 Task: Choose the add item optio in the styles
Action: Mouse moved to (15, 656)
Screenshot: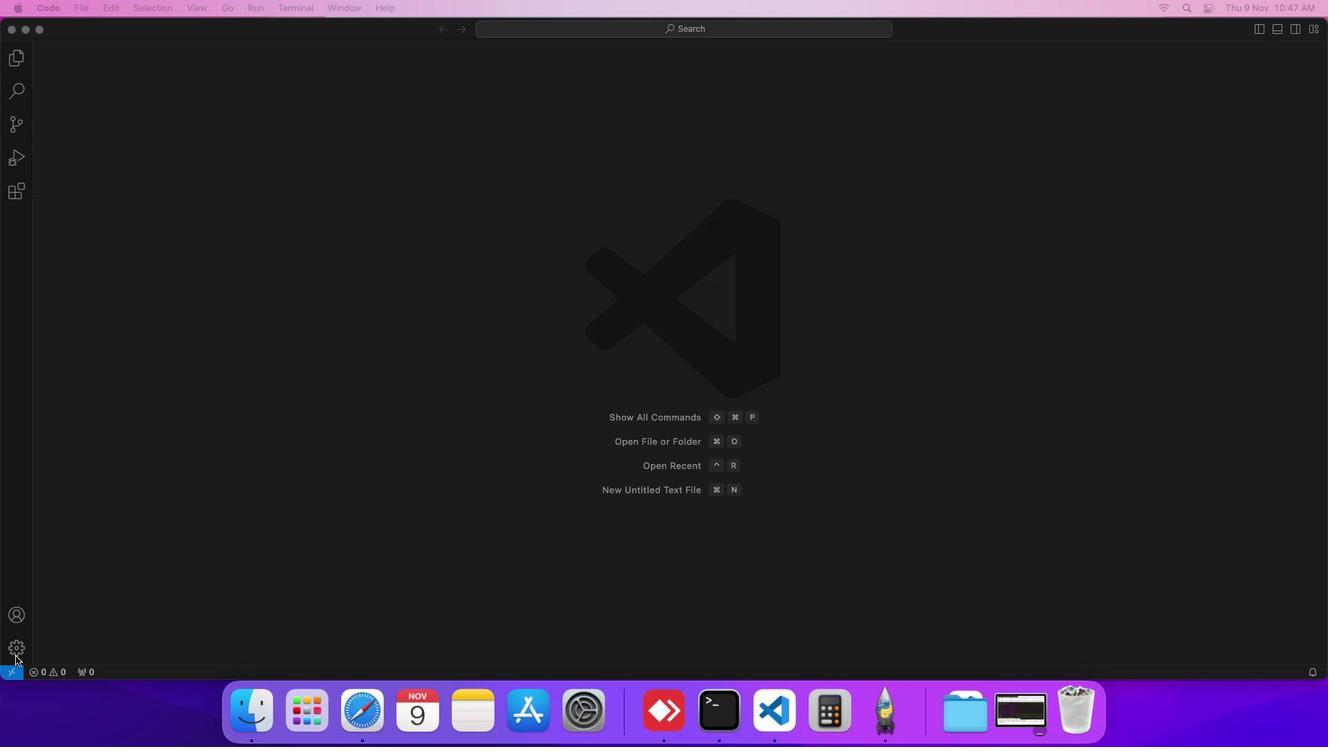 
Action: Mouse pressed left at (15, 656)
Screenshot: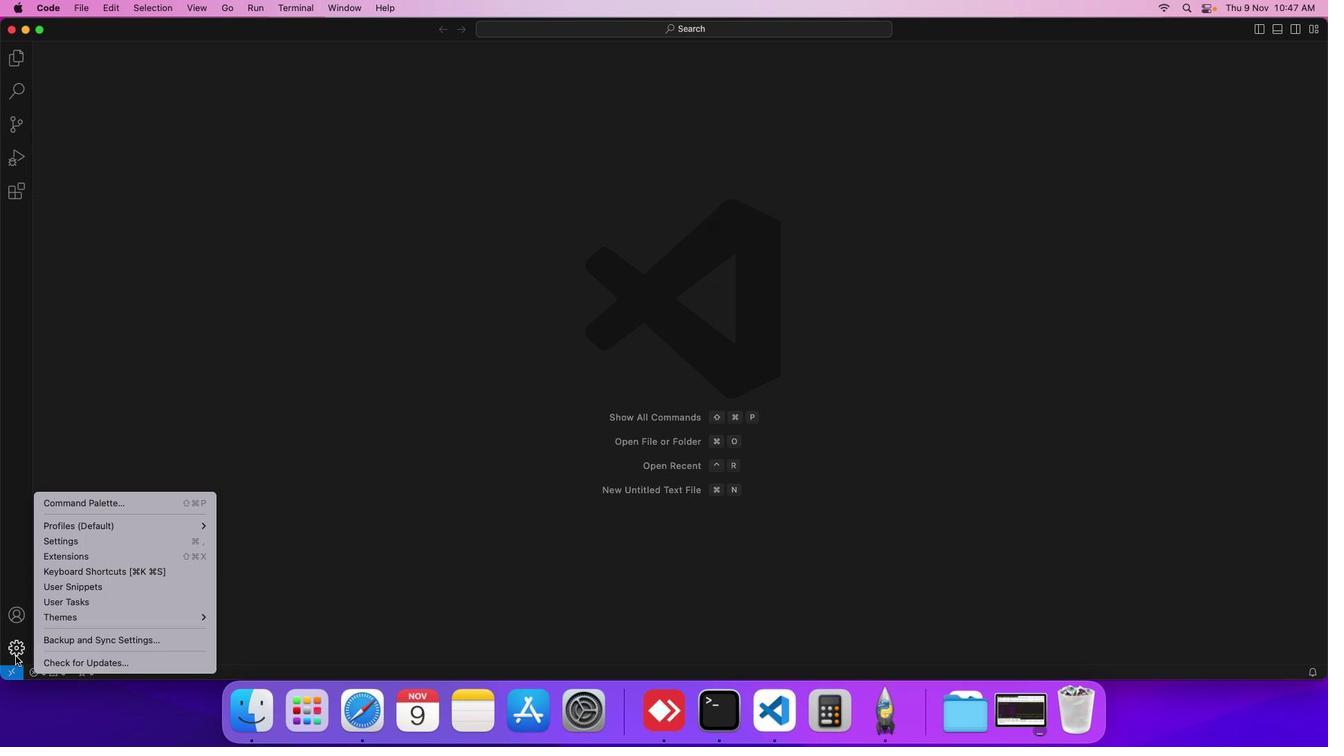 
Action: Mouse moved to (118, 538)
Screenshot: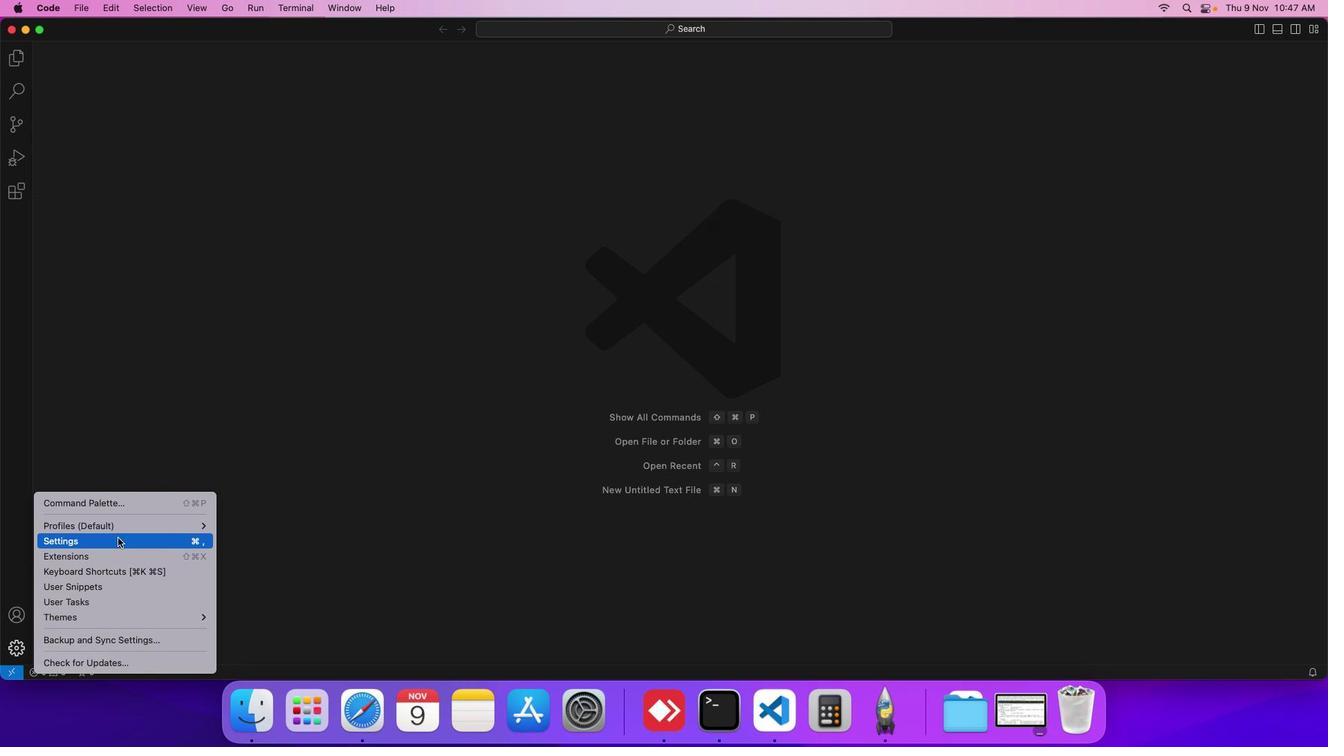 
Action: Mouse pressed left at (118, 538)
Screenshot: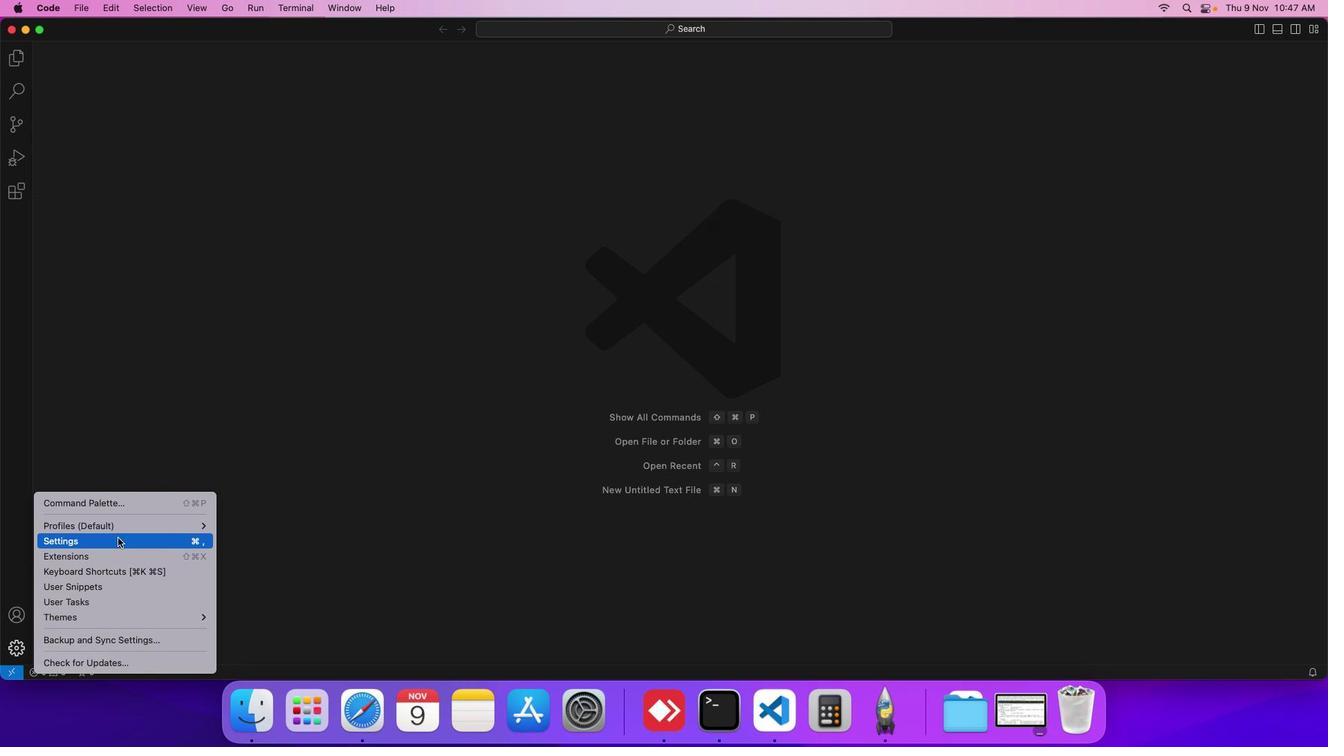 
Action: Mouse moved to (299, 248)
Screenshot: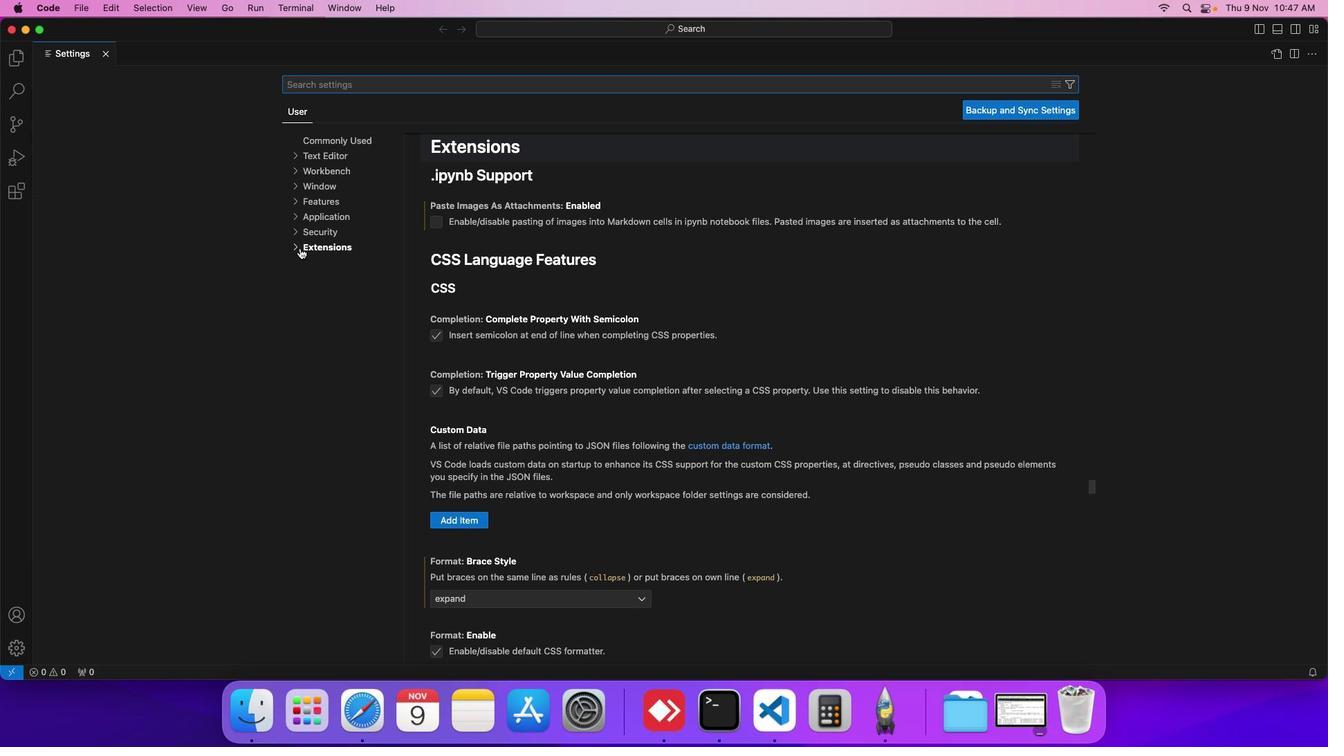 
Action: Mouse pressed left at (299, 248)
Screenshot: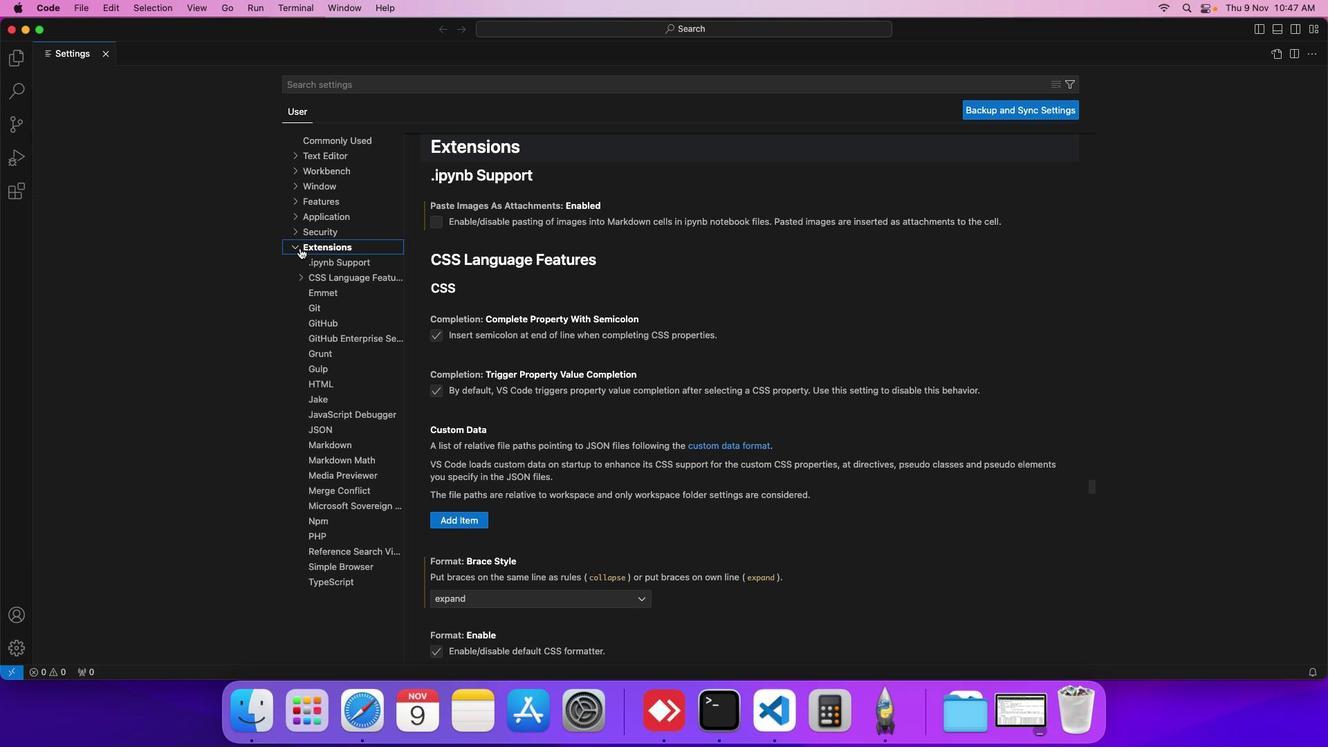
Action: Mouse moved to (338, 445)
Screenshot: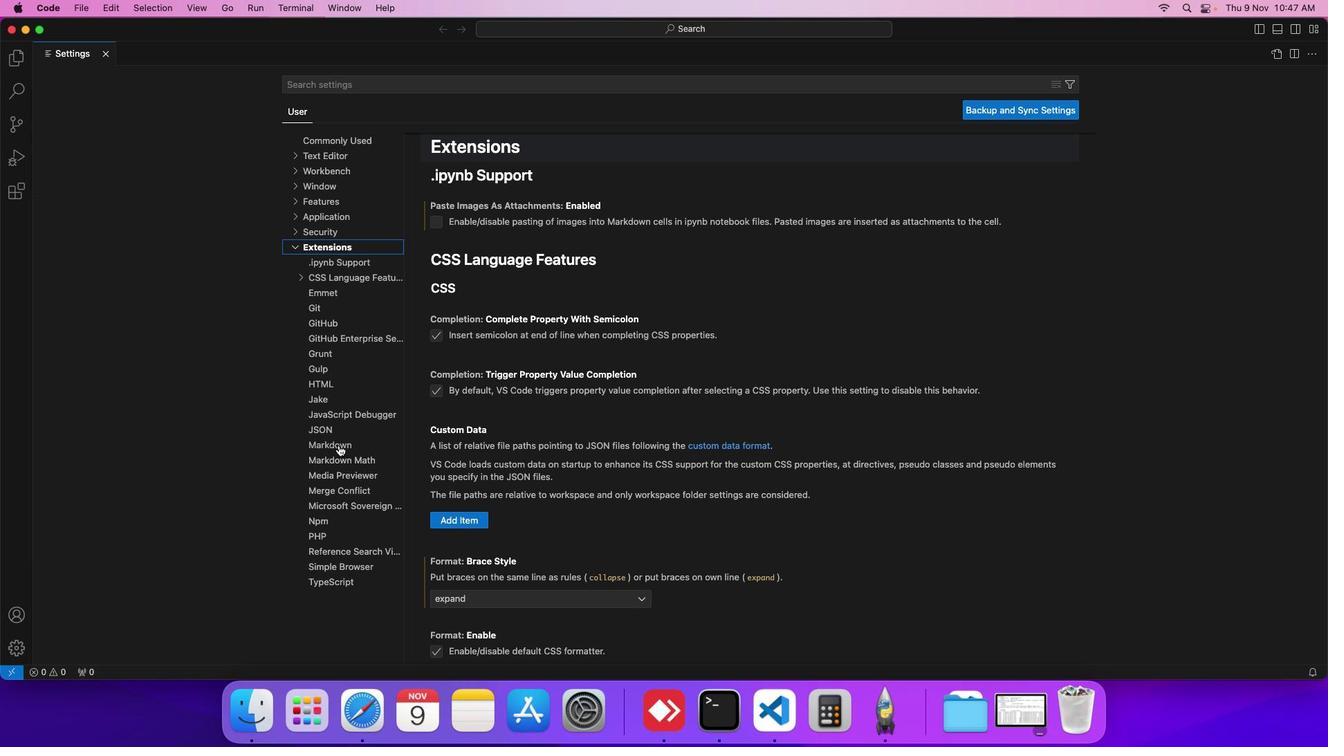 
Action: Mouse pressed left at (338, 445)
Screenshot: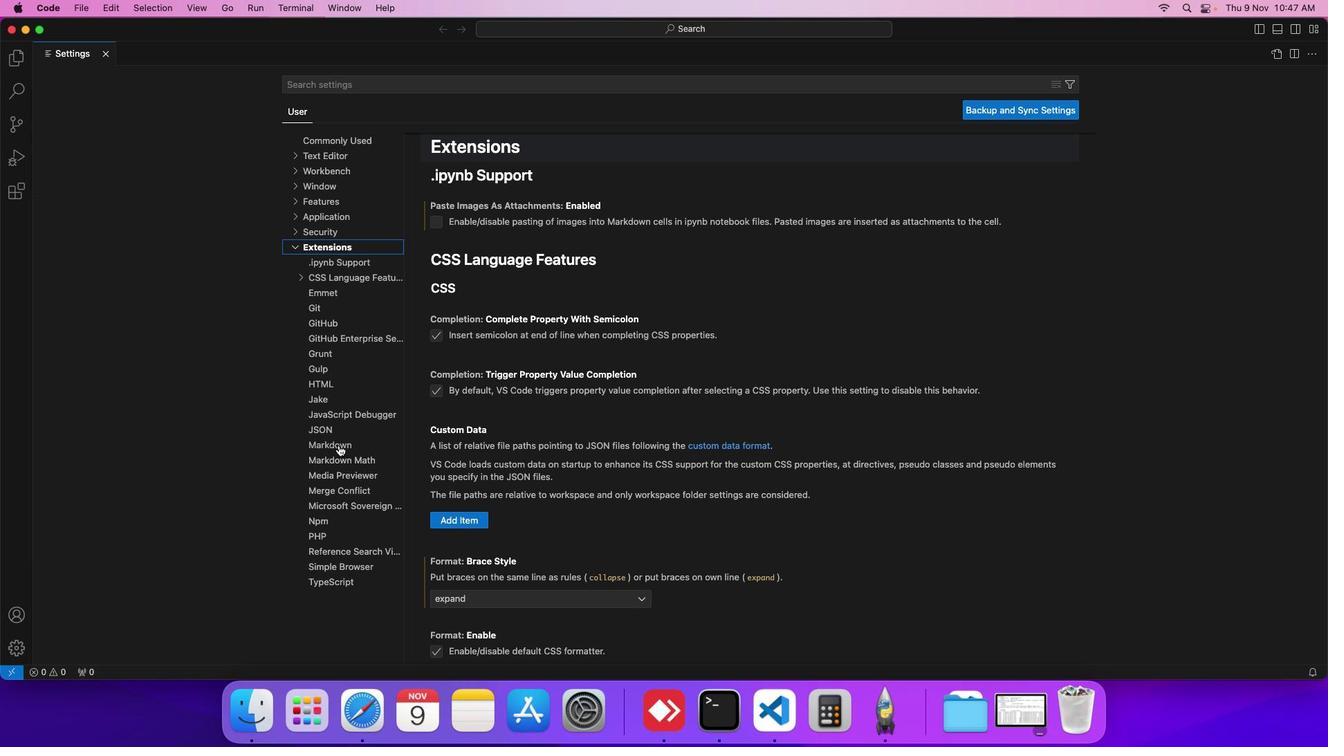 
Action: Mouse moved to (520, 529)
Screenshot: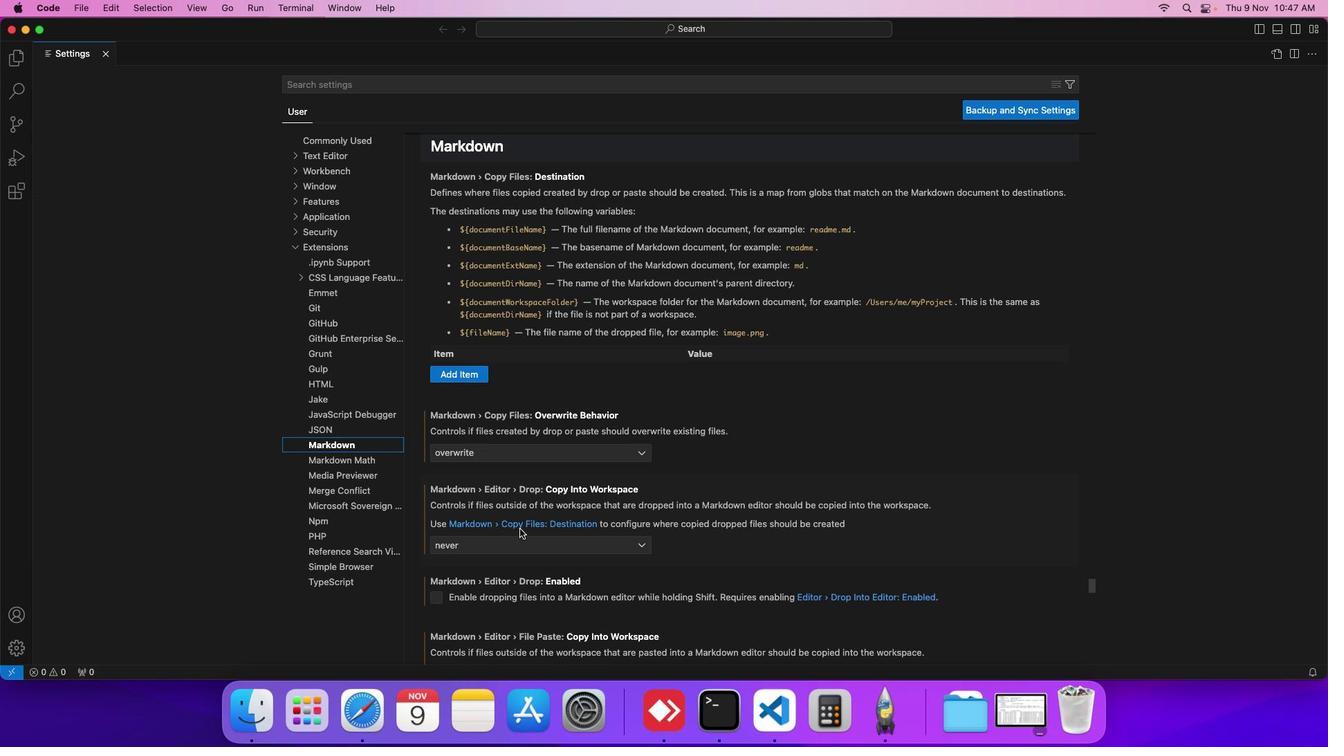 
Action: Mouse scrolled (520, 529) with delta (0, 0)
Screenshot: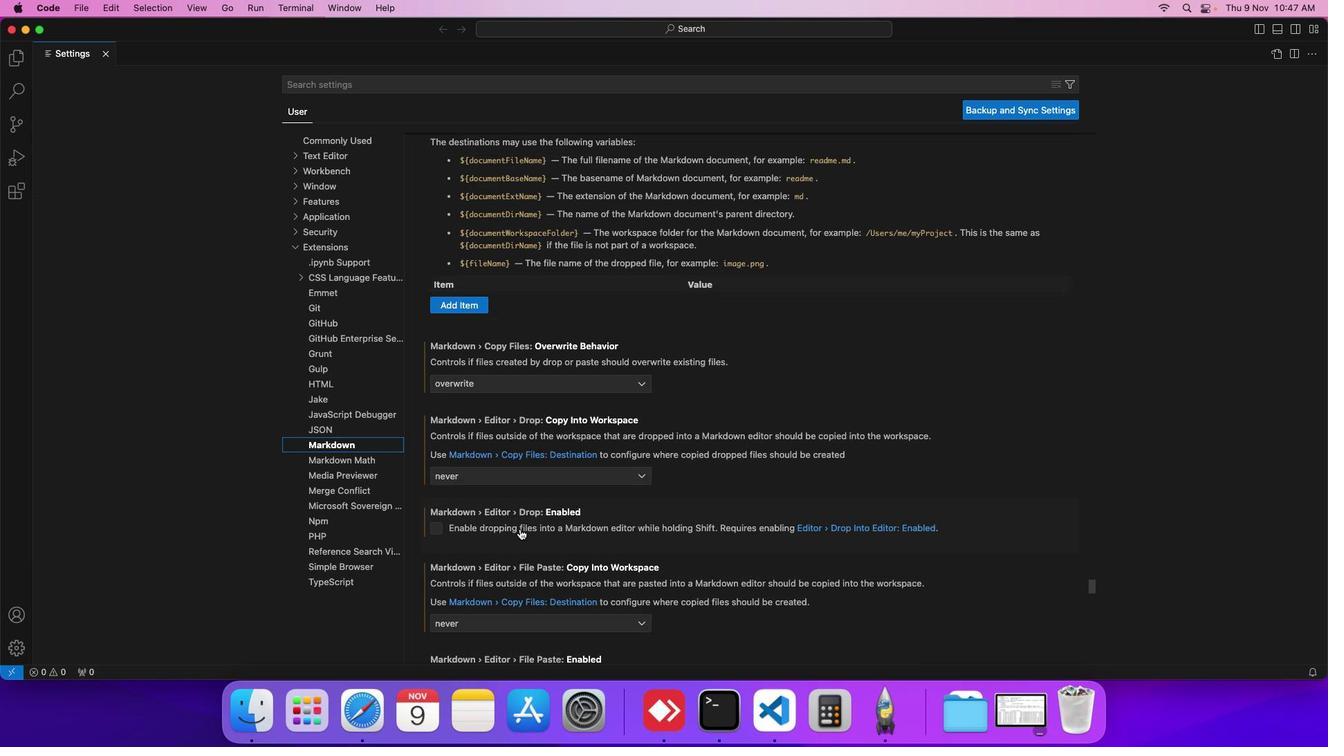 
Action: Mouse scrolled (520, 529) with delta (0, 0)
Screenshot: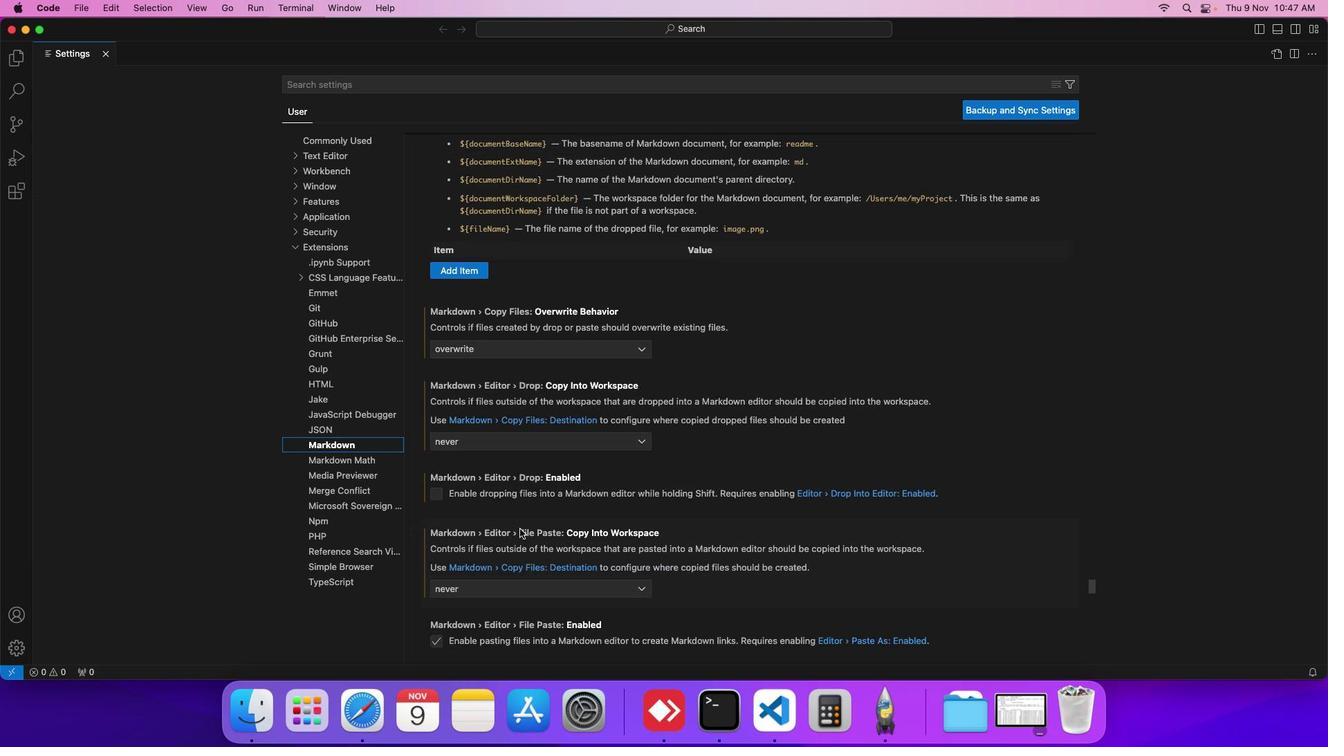
Action: Mouse scrolled (520, 529) with delta (0, 0)
Screenshot: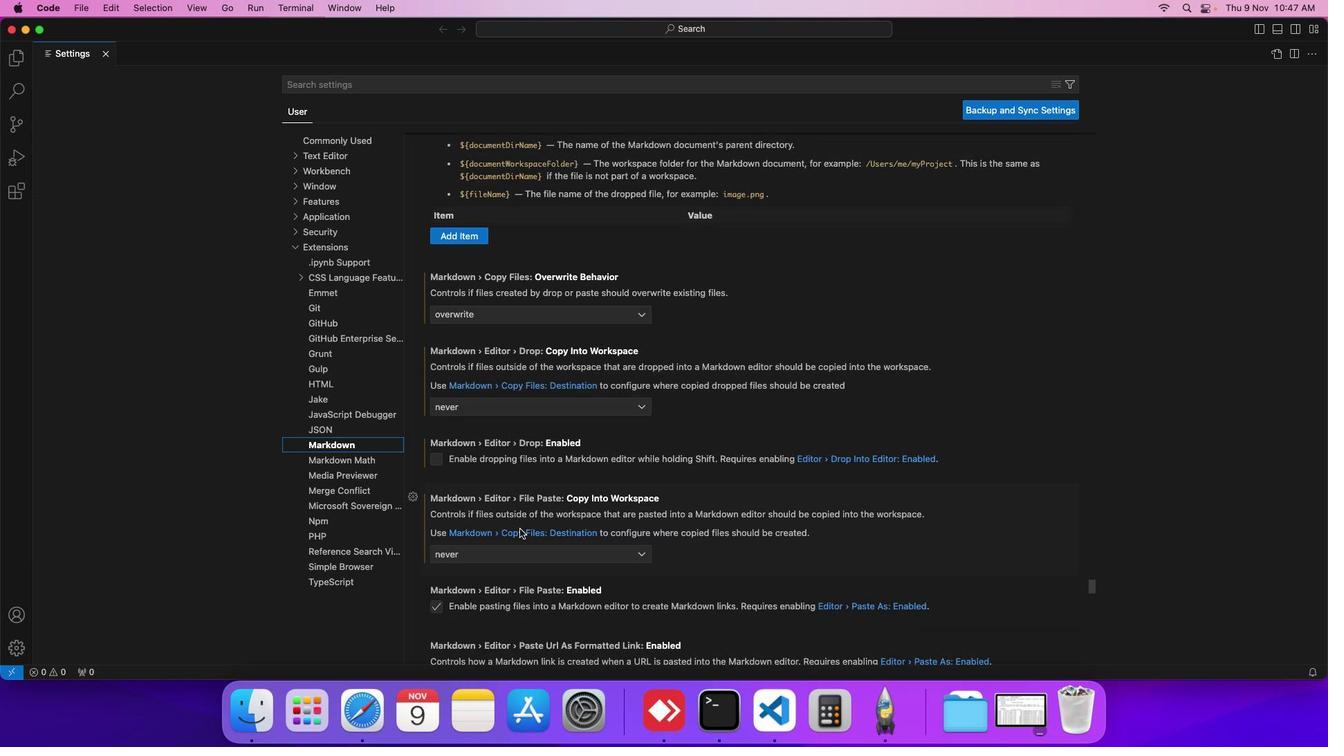 
Action: Mouse scrolled (520, 529) with delta (0, 0)
Screenshot: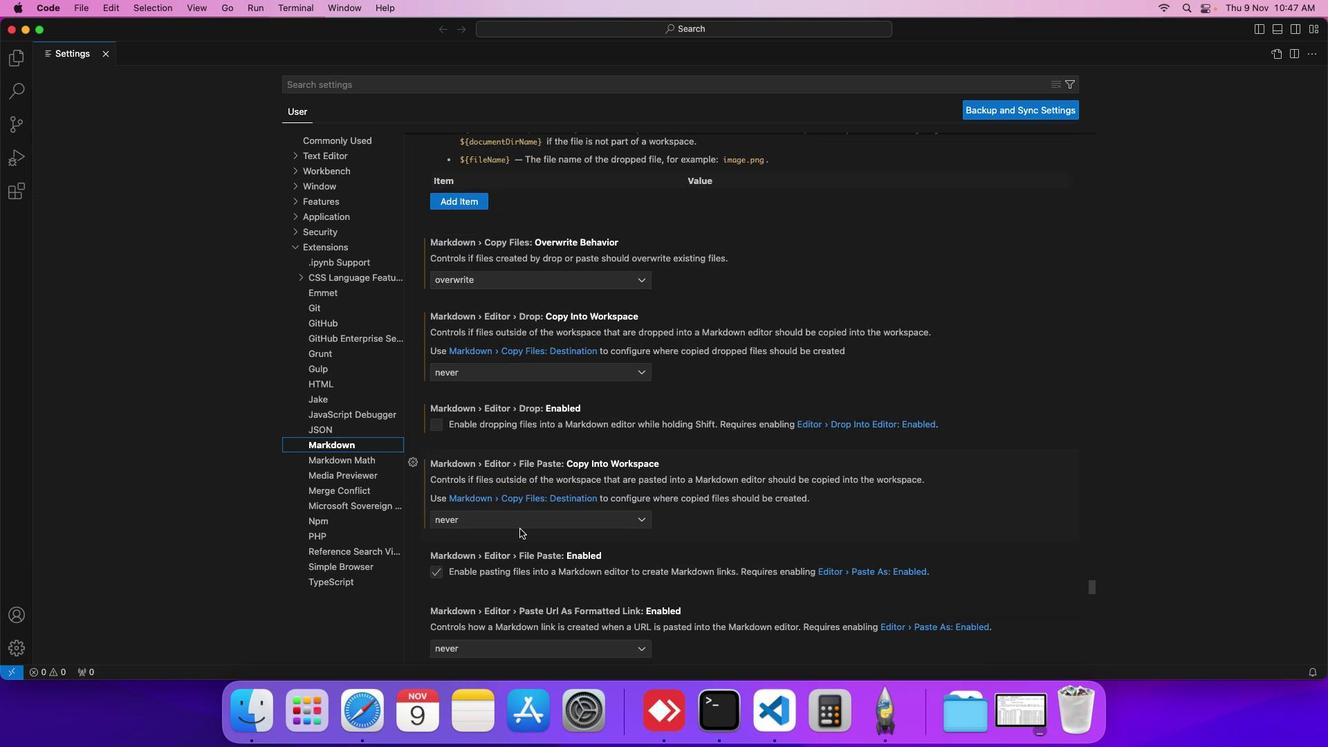 
Action: Mouse scrolled (520, 529) with delta (0, 0)
Screenshot: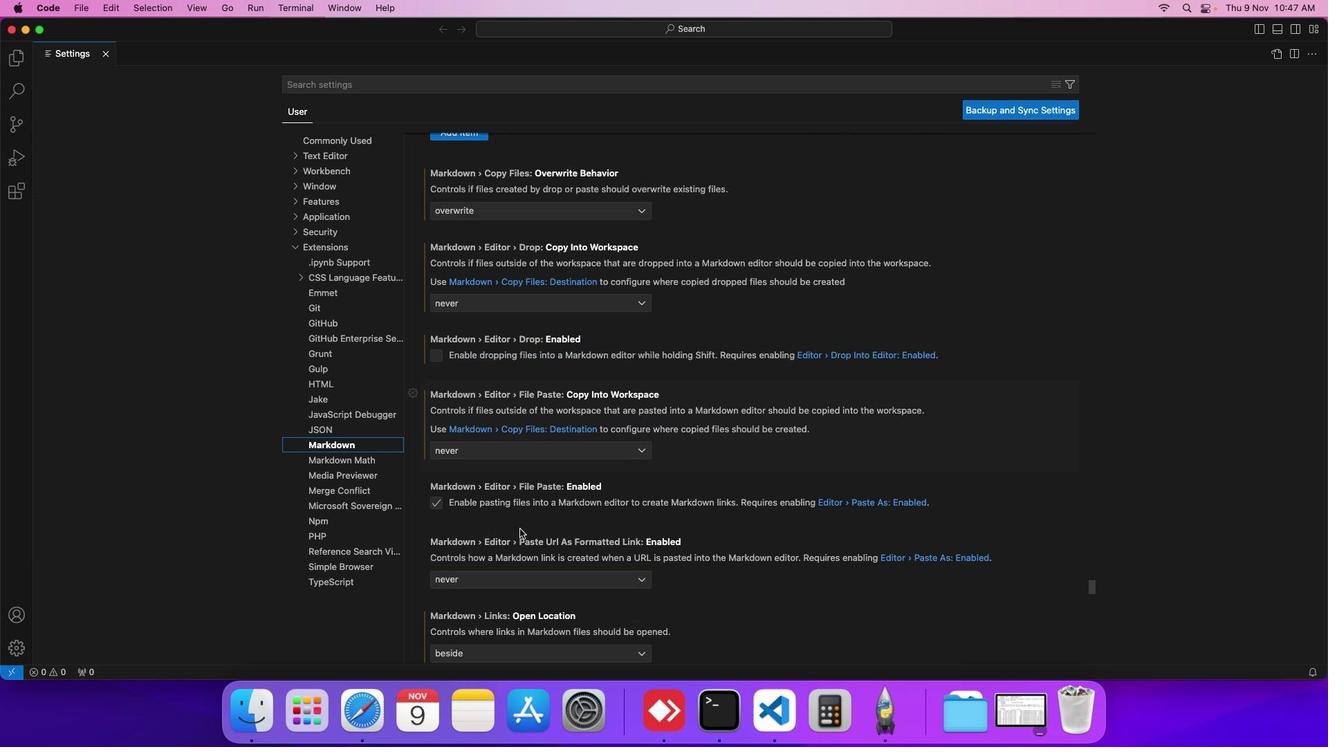
Action: Mouse scrolled (520, 529) with delta (0, -1)
Screenshot: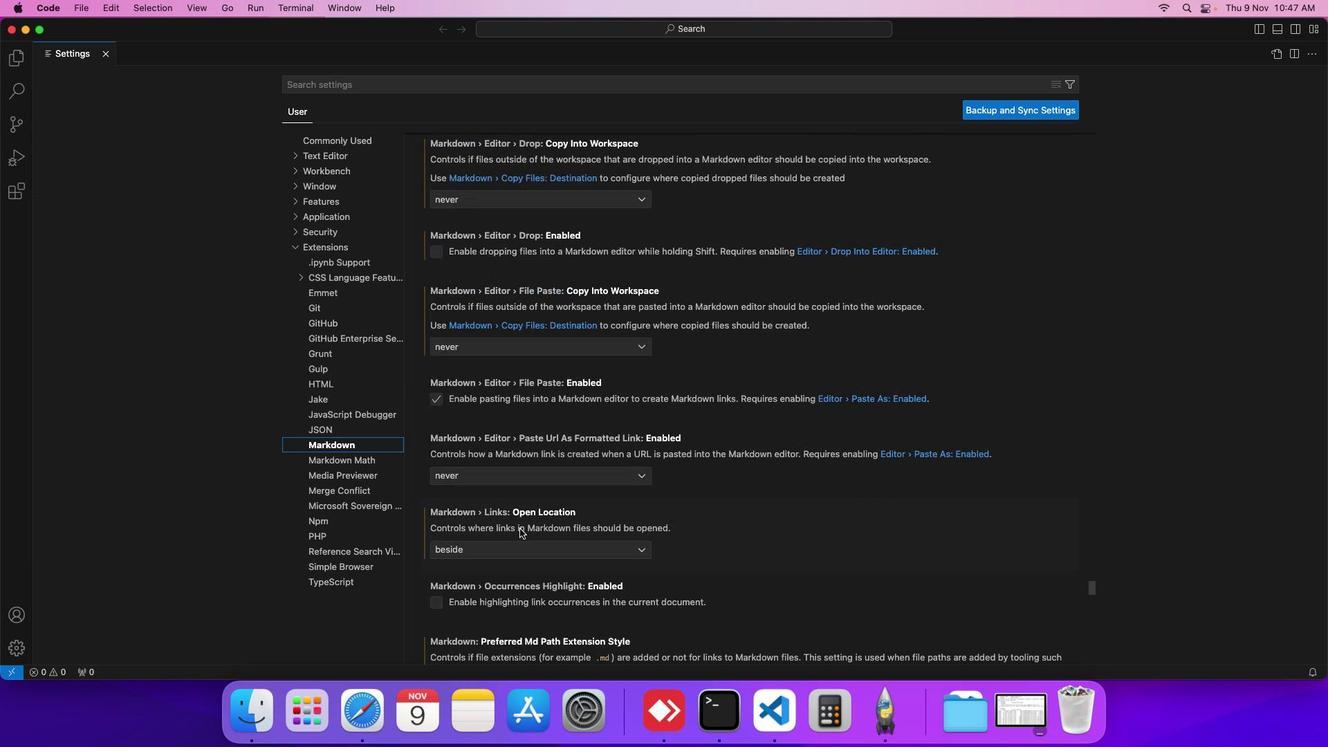
Action: Mouse scrolled (520, 529) with delta (0, -2)
Screenshot: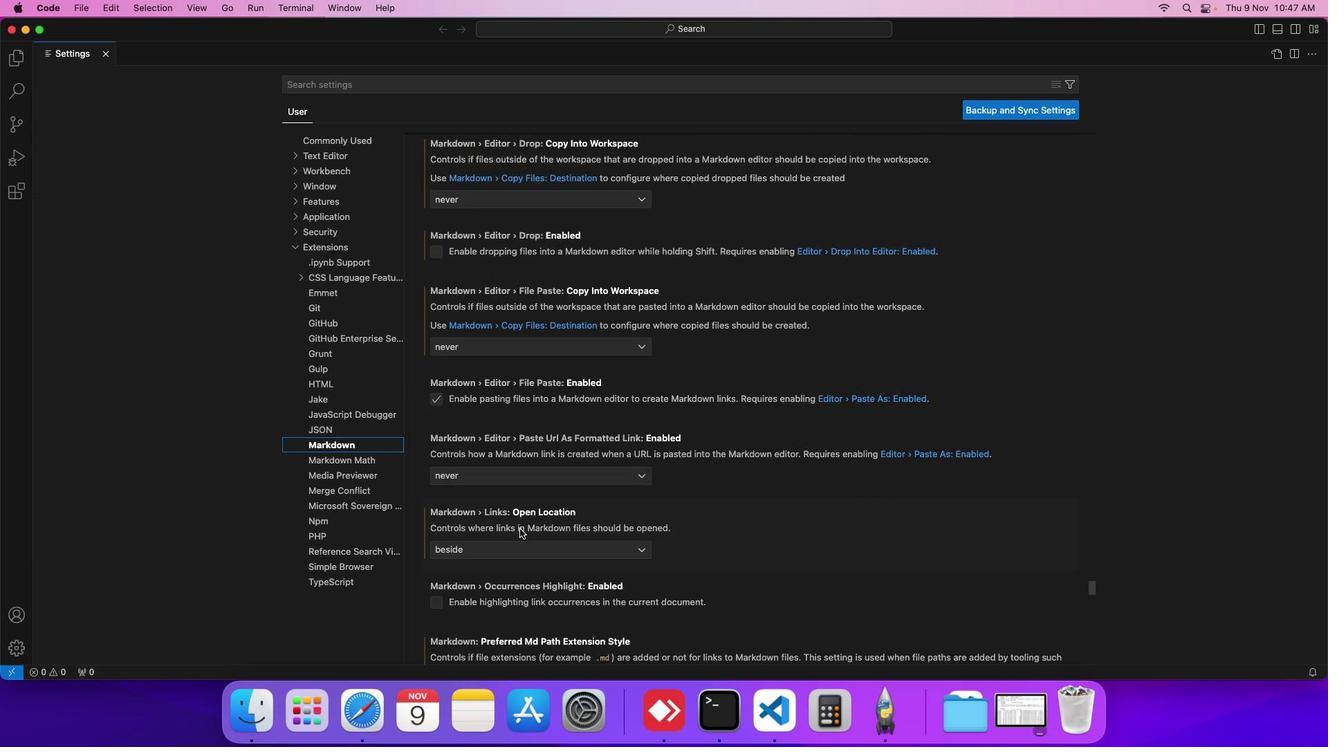 
Action: Mouse scrolled (520, 529) with delta (0, 0)
Screenshot: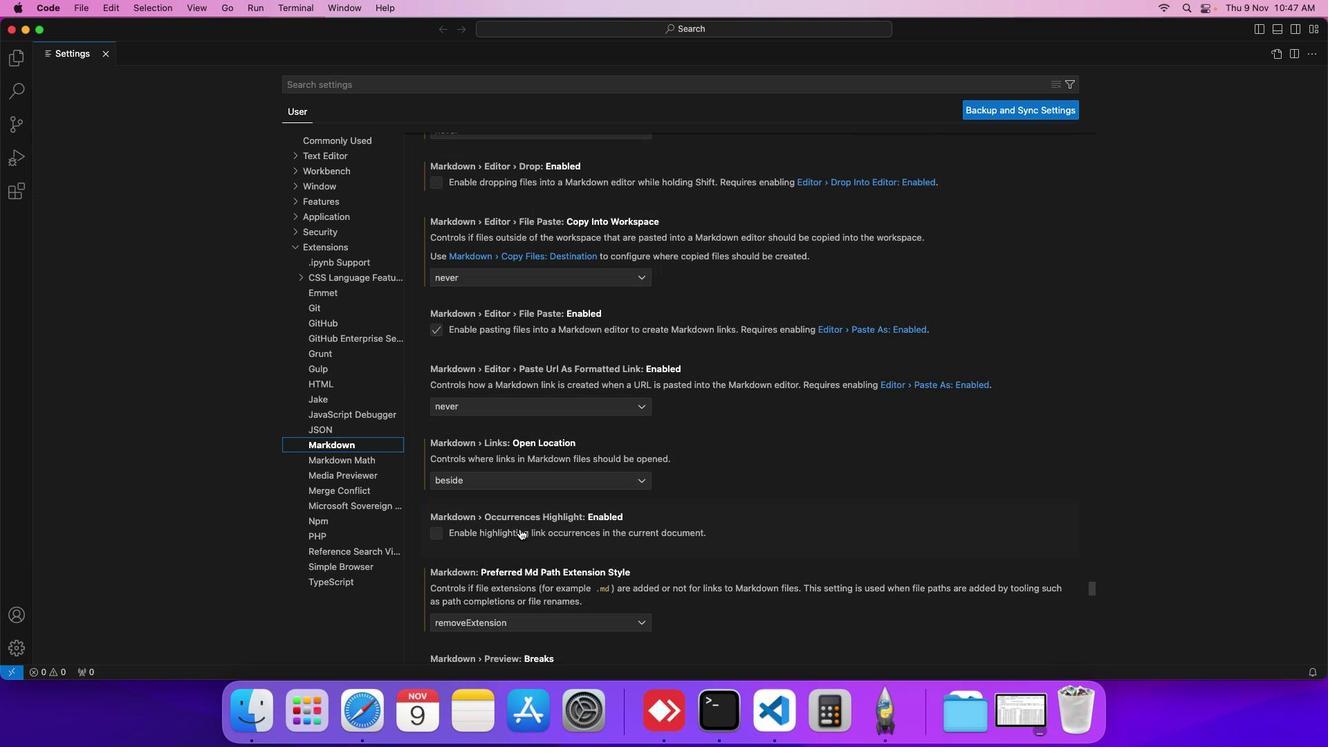 
Action: Mouse scrolled (520, 529) with delta (0, 0)
Screenshot: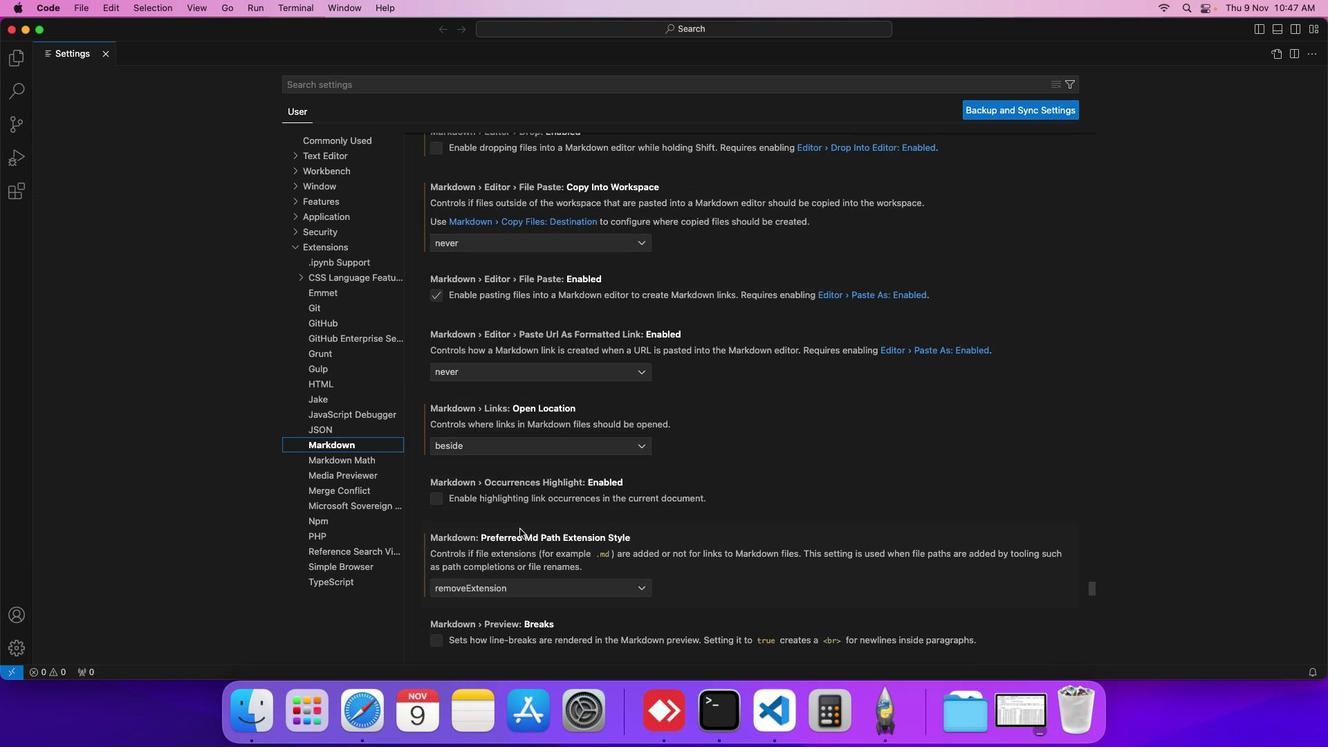 
Action: Mouse scrolled (520, 529) with delta (0, 0)
Screenshot: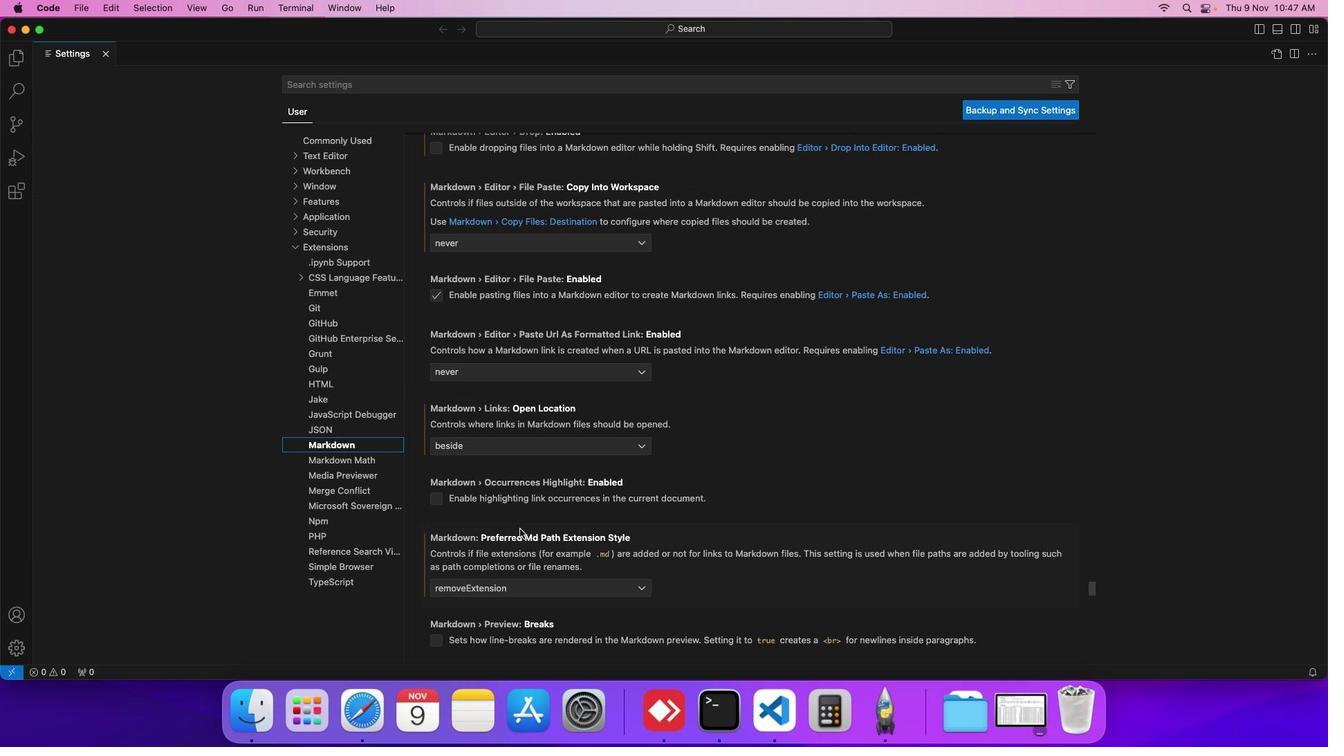 
Action: Mouse scrolled (520, 529) with delta (0, 0)
Screenshot: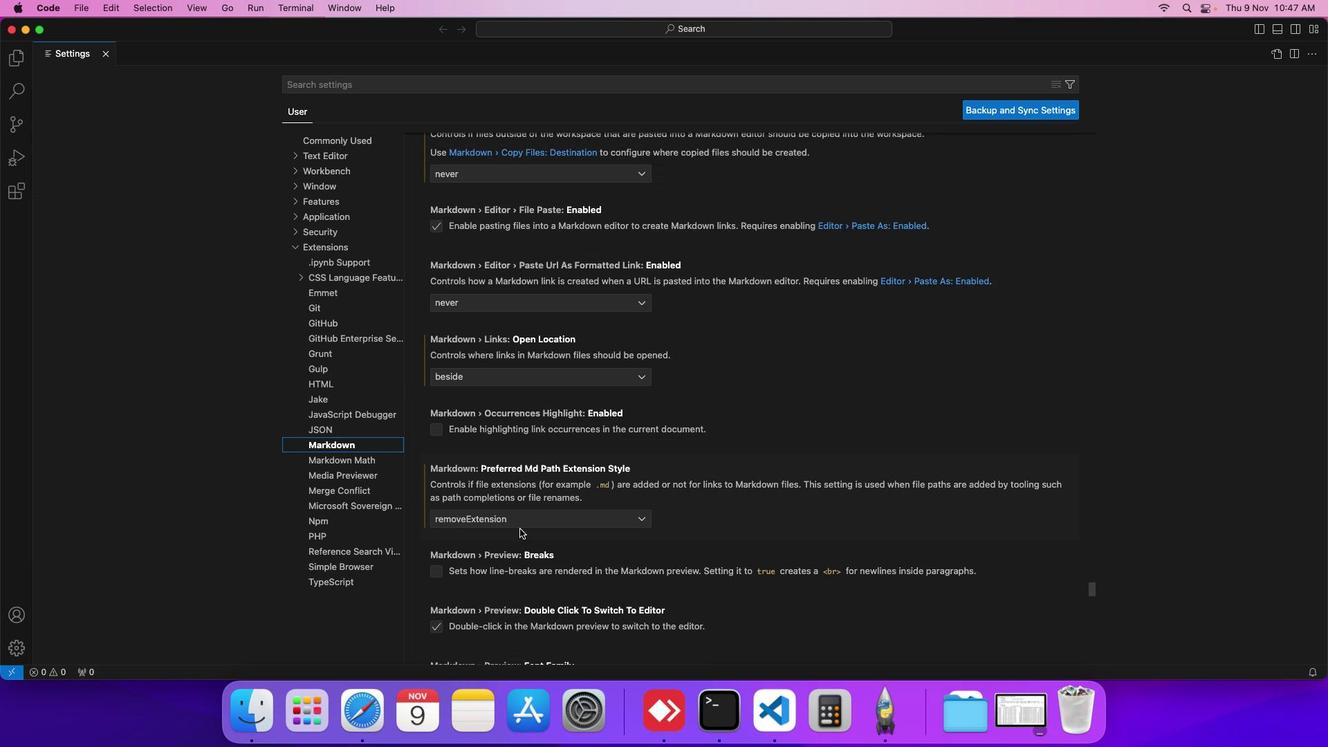 
Action: Mouse scrolled (520, 529) with delta (0, 0)
Screenshot: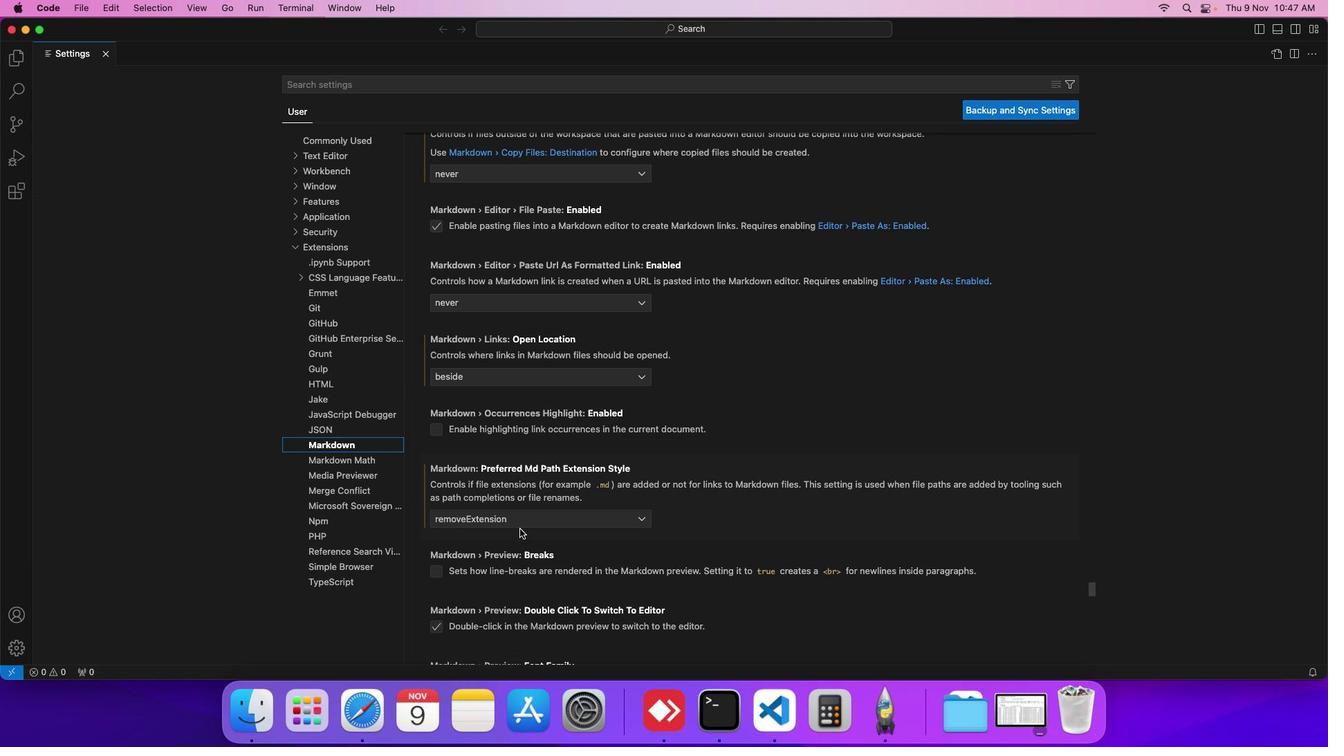 
Action: Mouse scrolled (520, 529) with delta (0, 0)
Screenshot: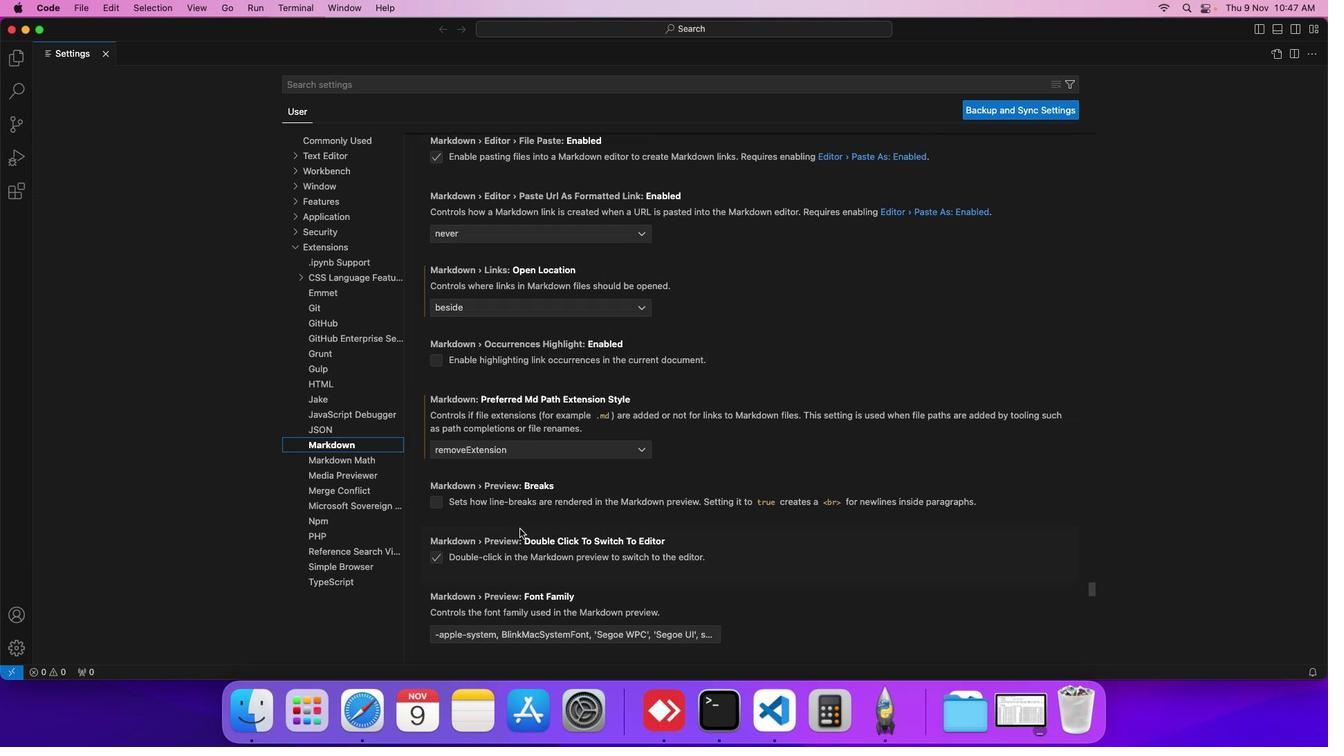 
Action: Mouse scrolled (520, 529) with delta (0, 0)
Screenshot: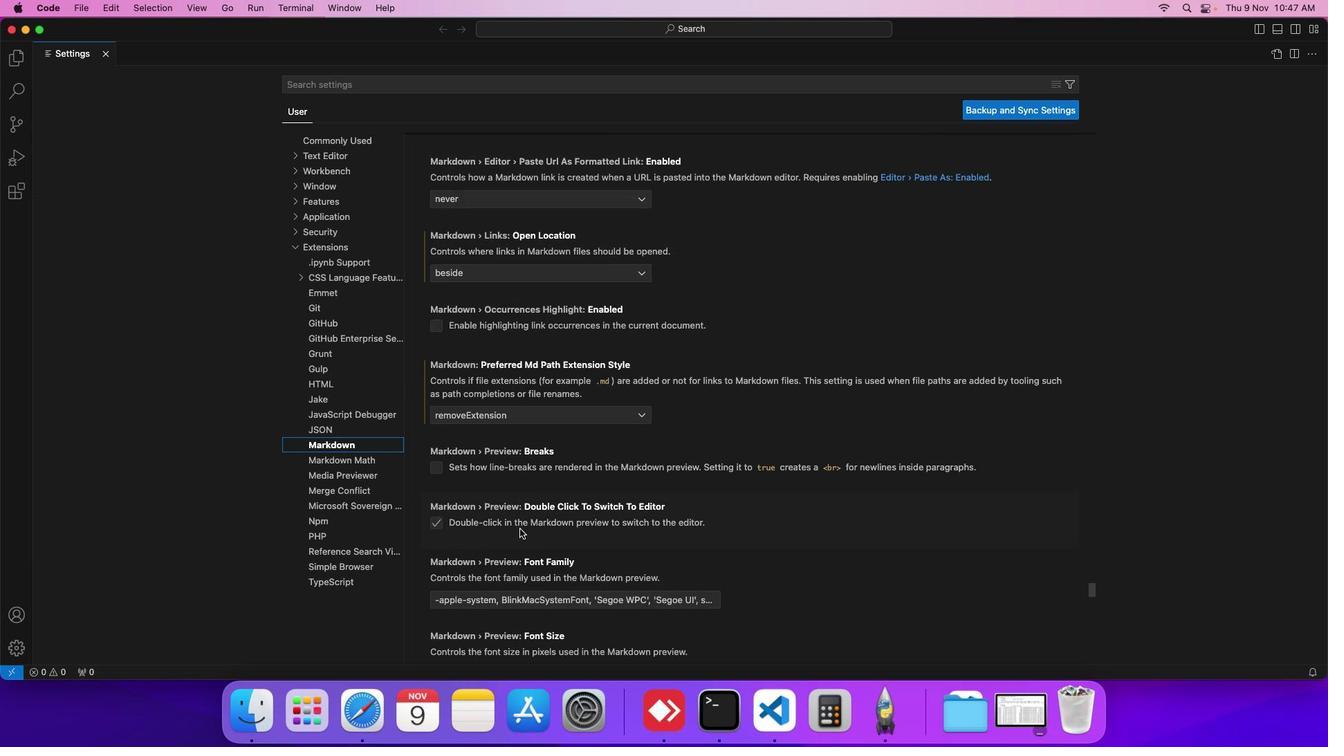 
Action: Mouse scrolled (520, 529) with delta (0, 0)
Screenshot: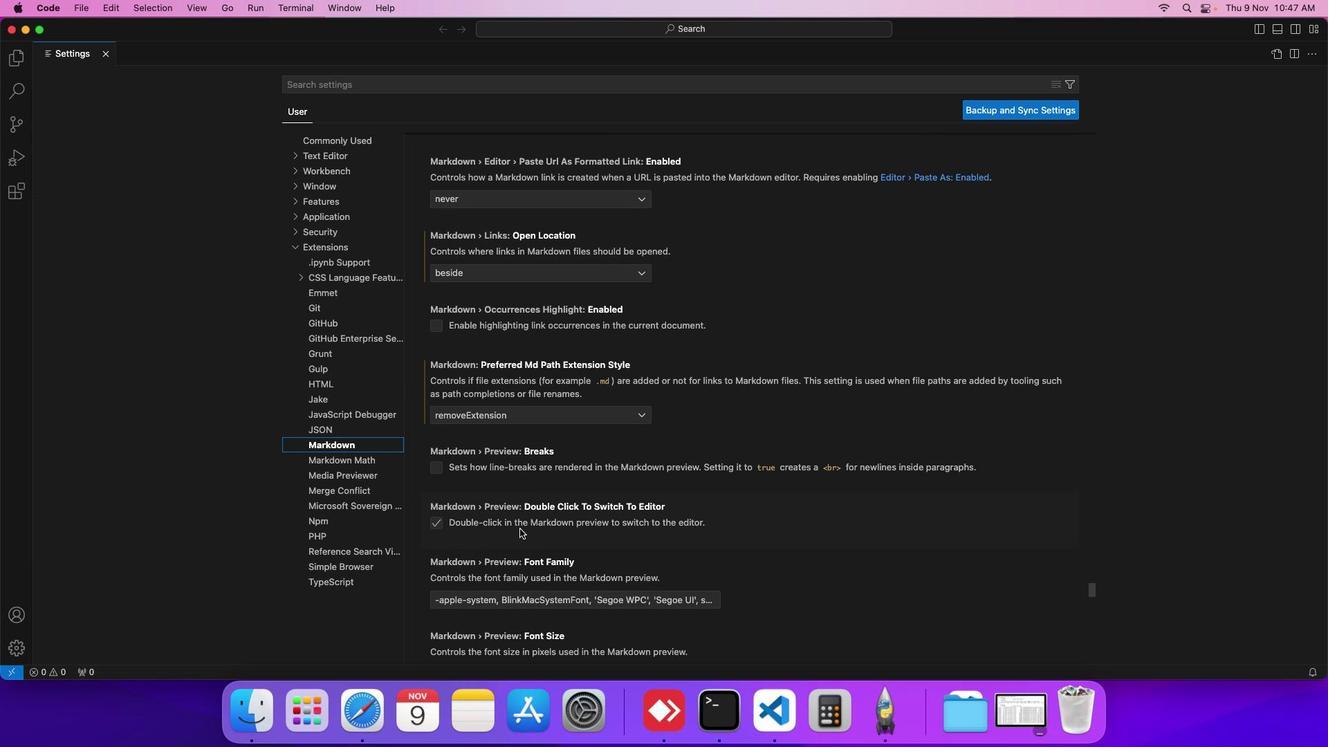 
Action: Mouse scrolled (520, 529) with delta (0, 0)
Screenshot: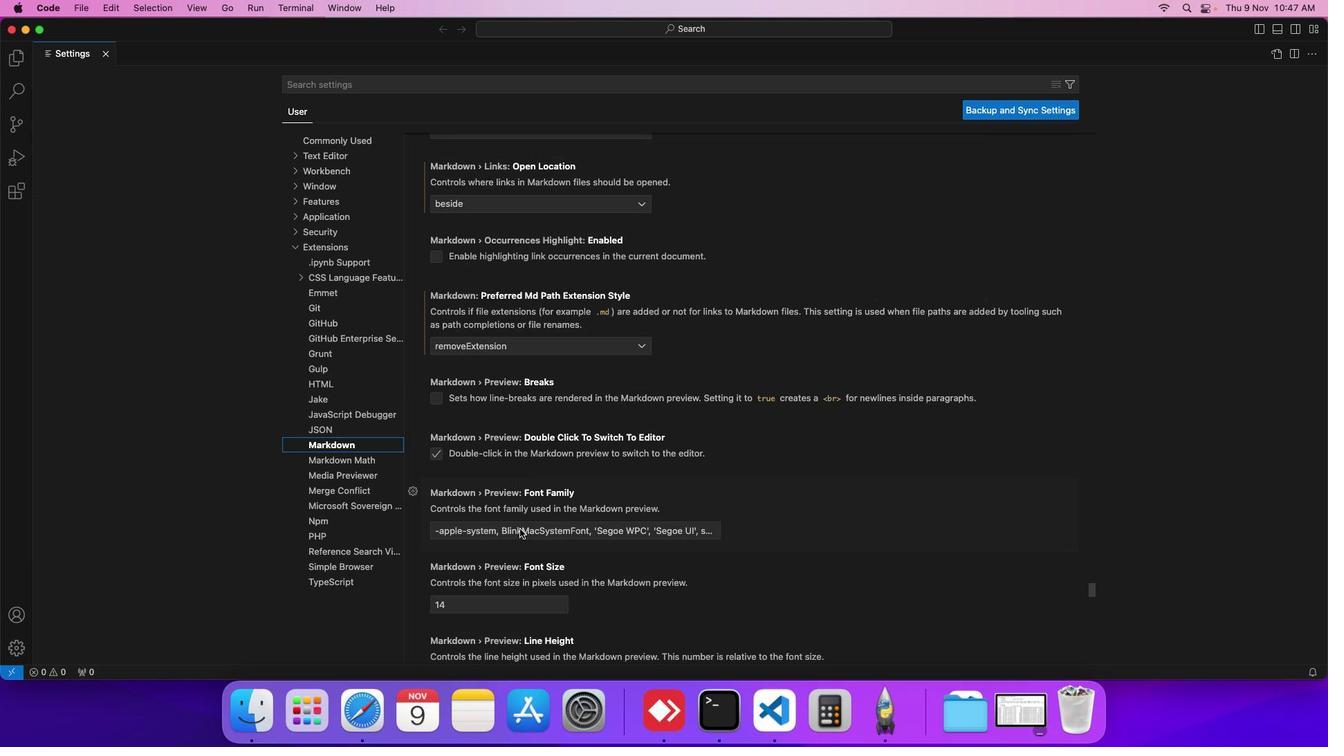 
Action: Mouse scrolled (520, 529) with delta (0, 0)
Screenshot: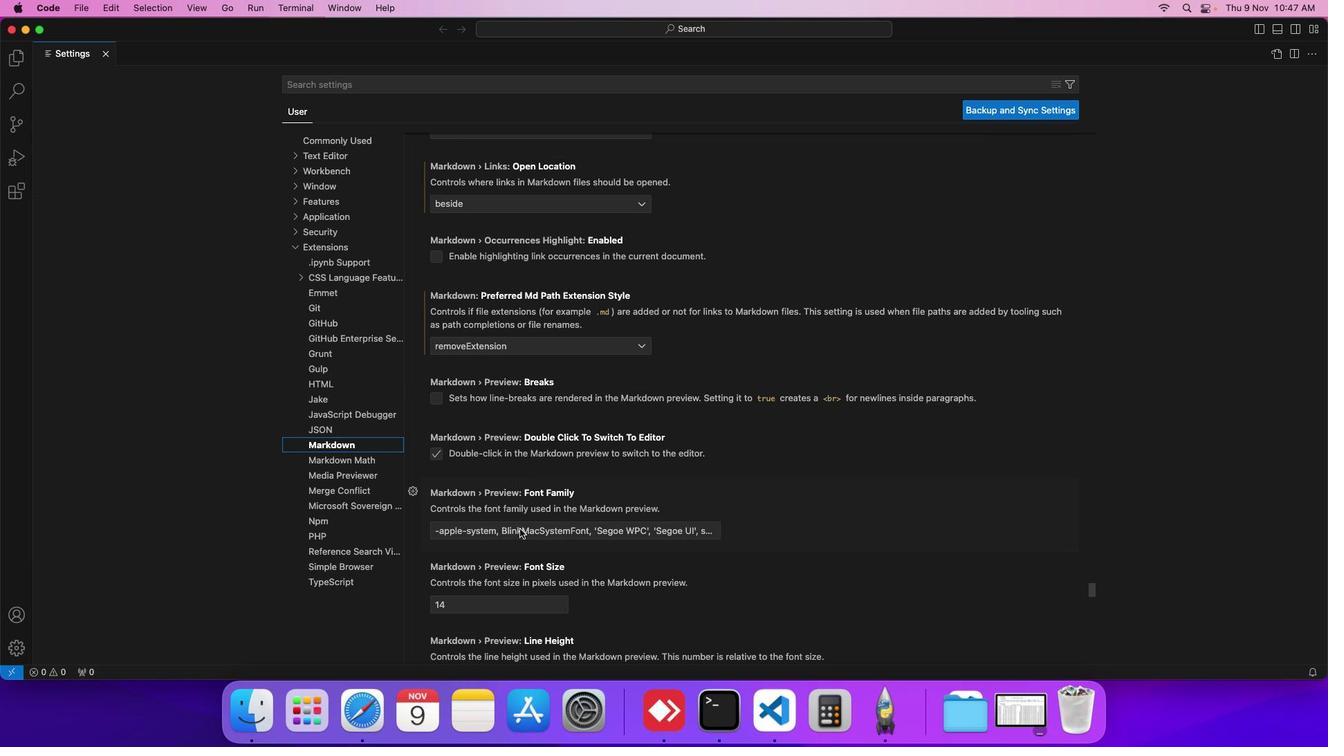 
Action: Mouse scrolled (520, 529) with delta (0, 0)
Screenshot: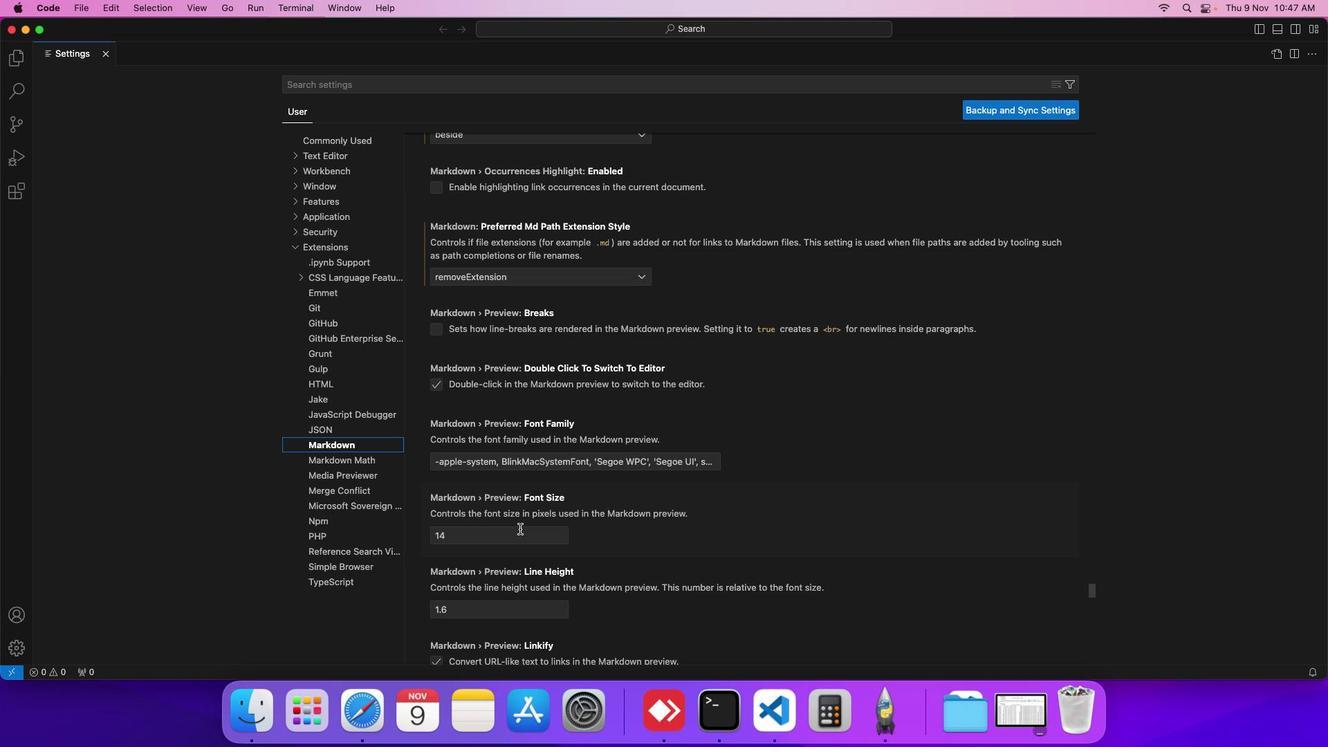 
Action: Mouse scrolled (520, 529) with delta (0, 0)
Screenshot: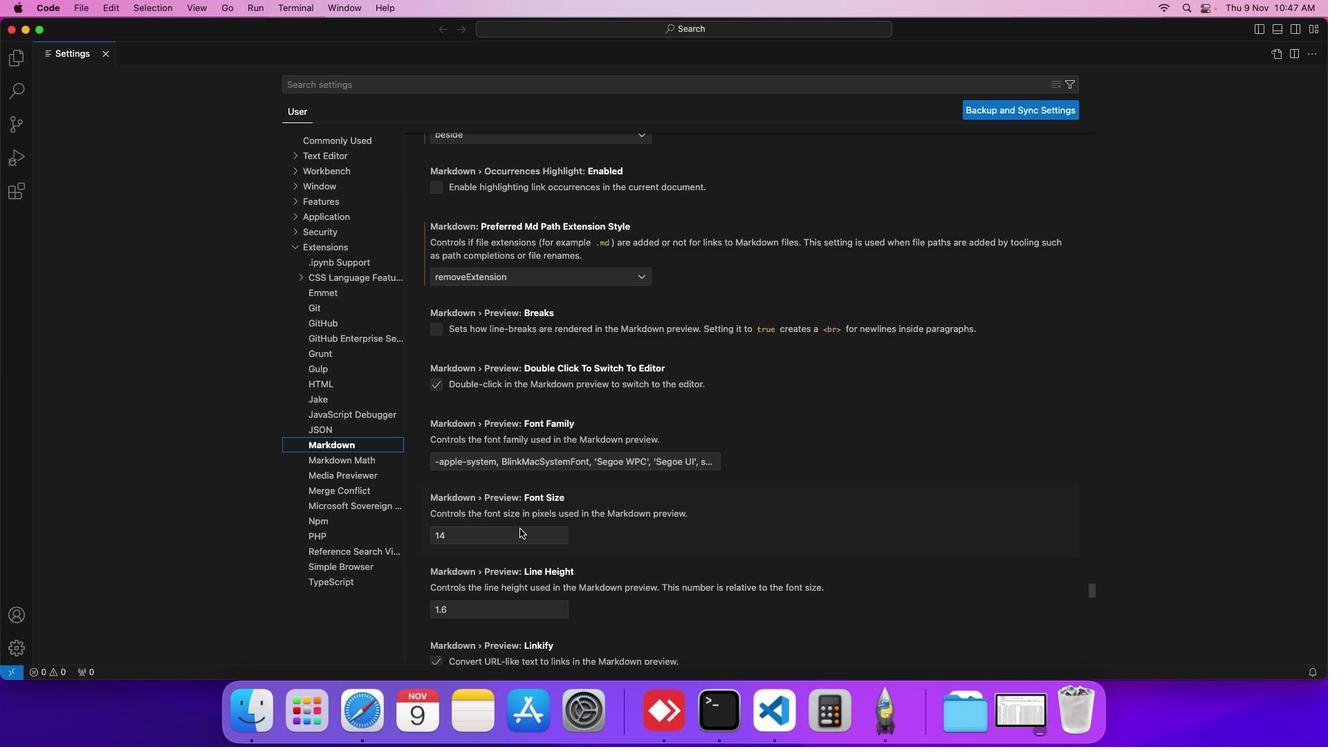 
Action: Mouse scrolled (520, 529) with delta (0, 0)
Screenshot: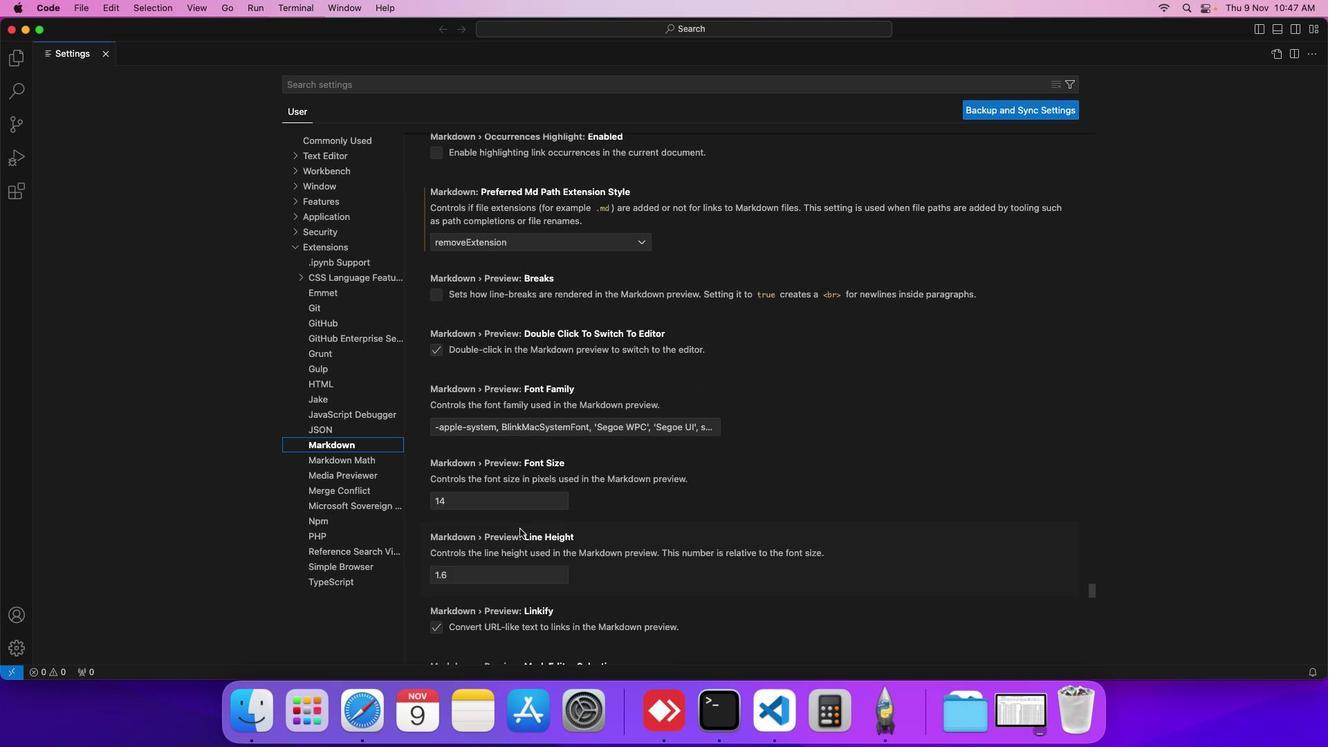 
Action: Mouse scrolled (520, 529) with delta (0, 0)
Screenshot: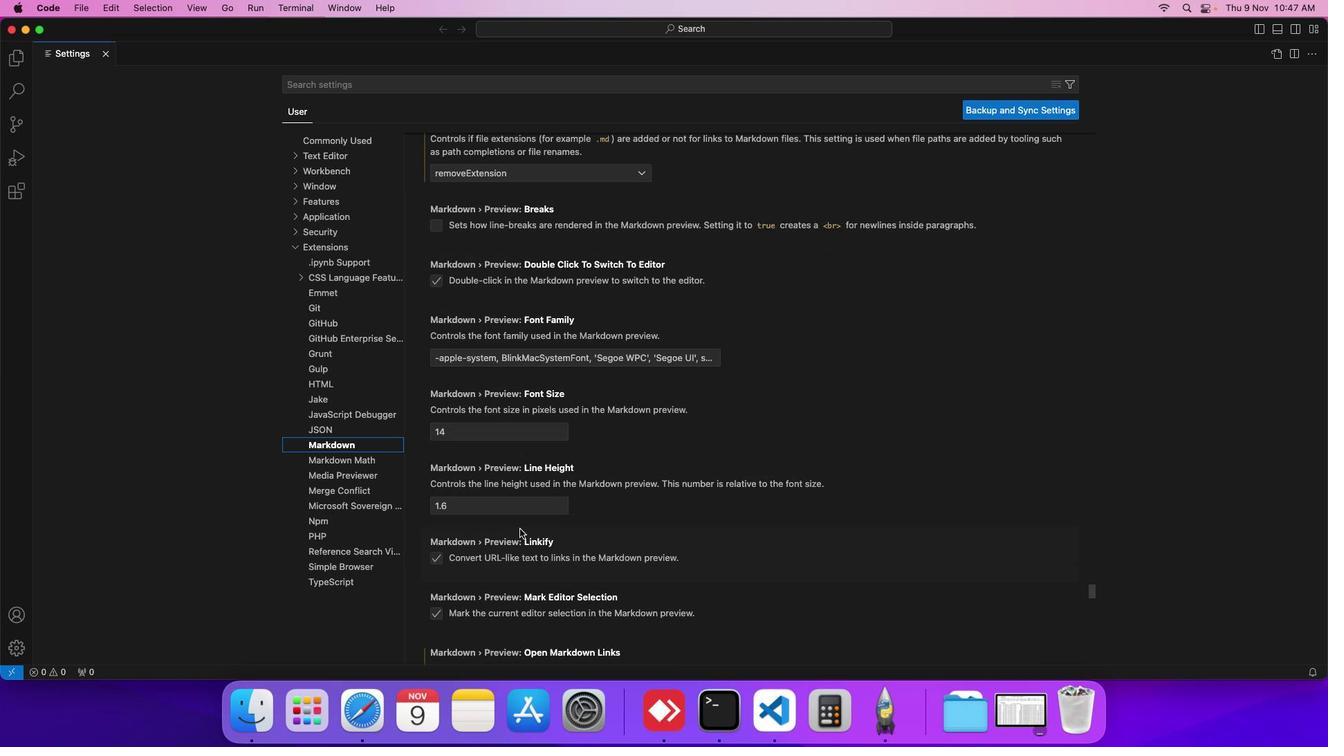 
Action: Mouse scrolled (520, 529) with delta (0, 0)
Screenshot: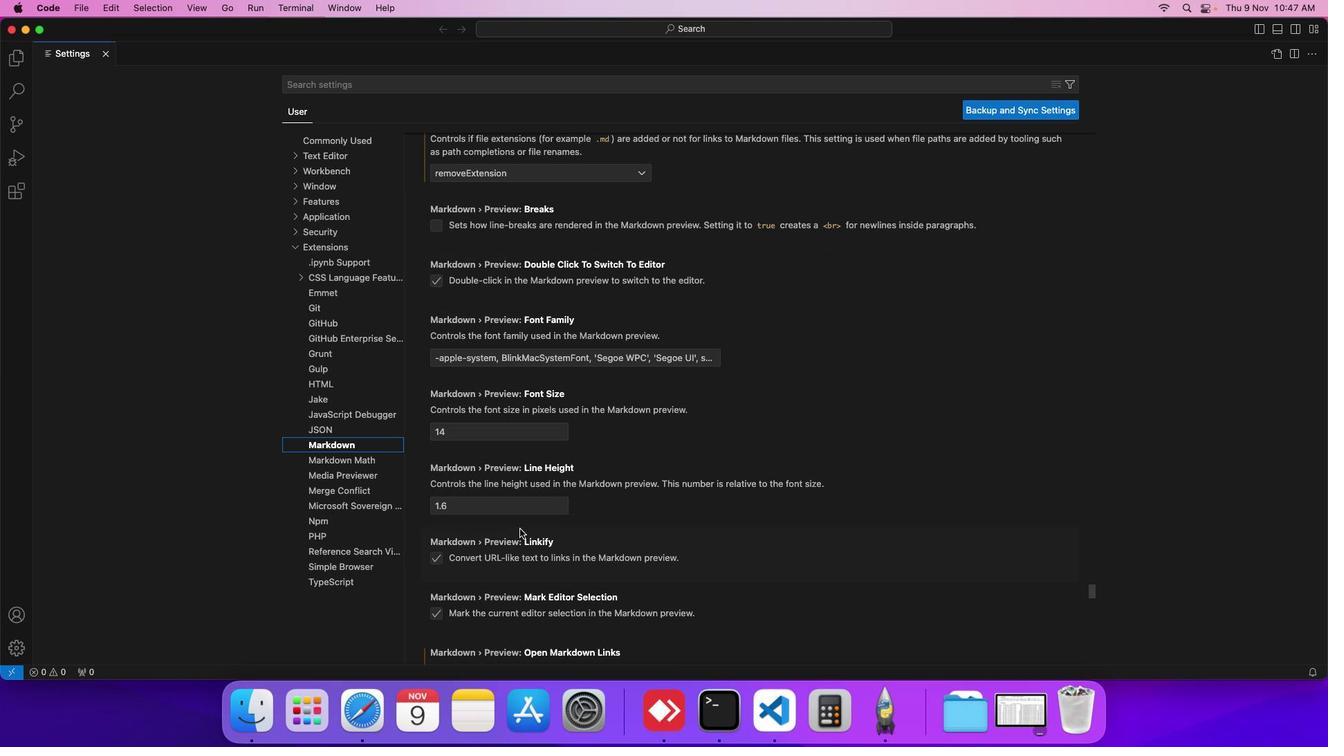 
Action: Mouse scrolled (520, 529) with delta (0, 0)
Screenshot: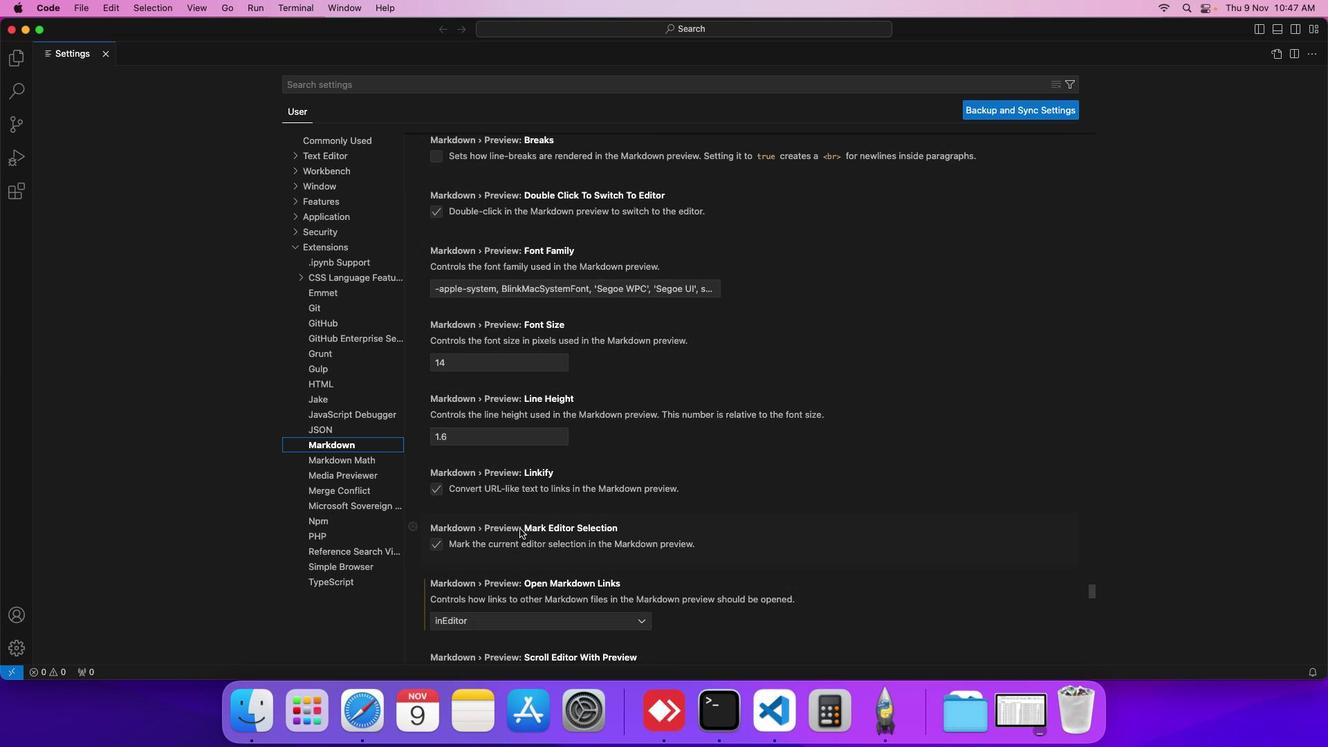 
Action: Mouse scrolled (520, 529) with delta (0, 0)
Screenshot: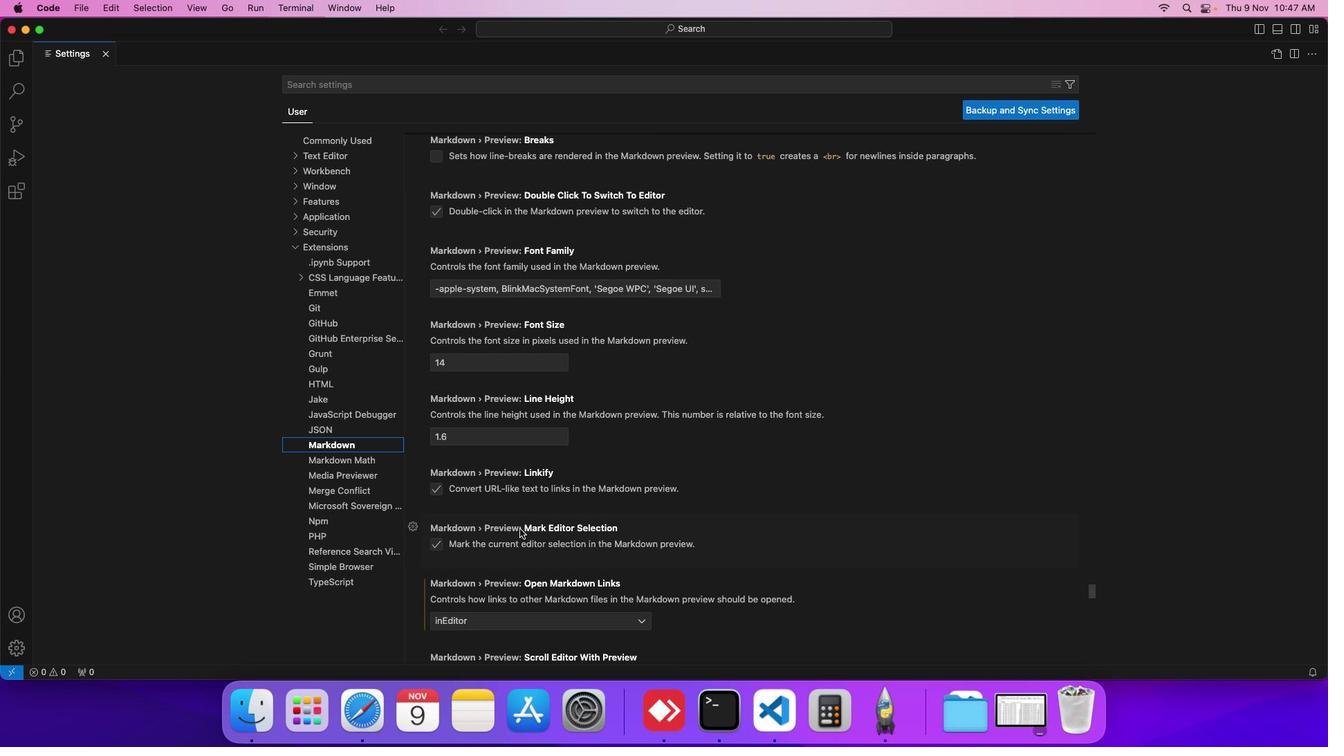 
Action: Mouse scrolled (520, 529) with delta (0, 0)
Screenshot: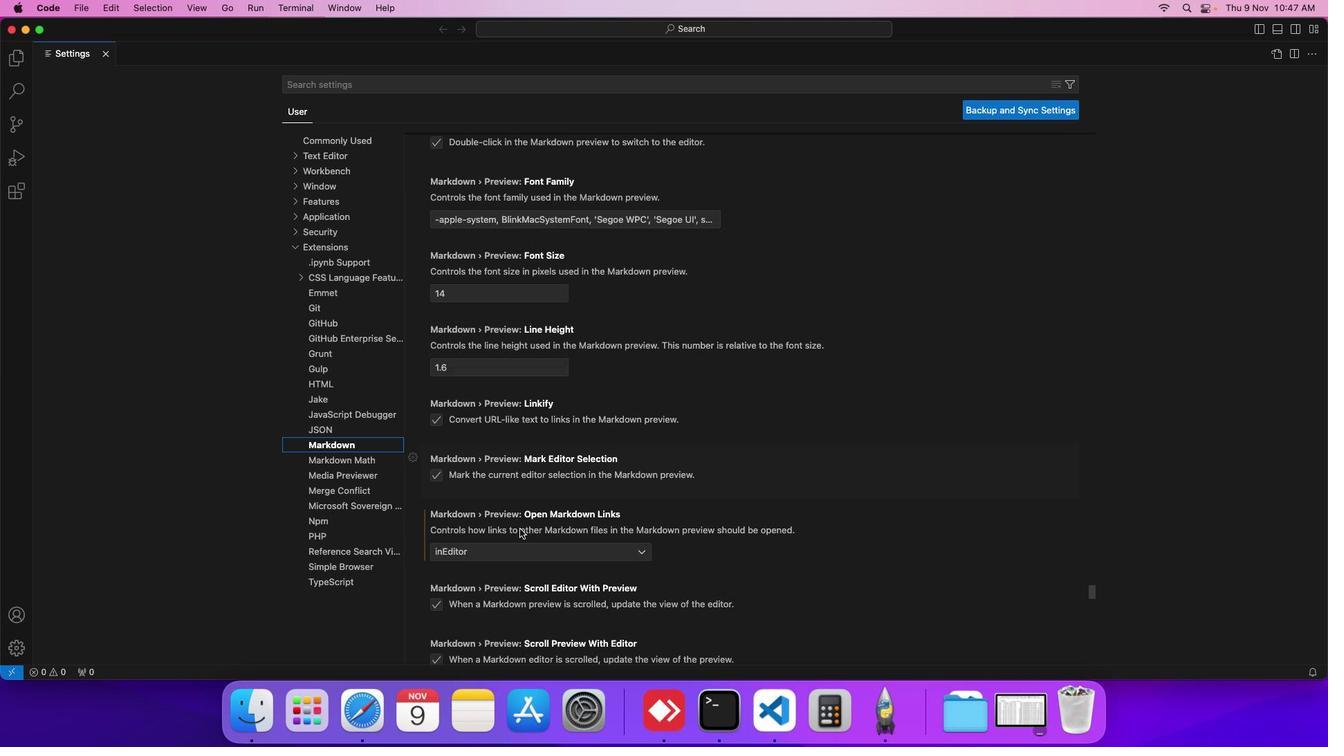 
Action: Mouse scrolled (520, 529) with delta (0, 0)
Screenshot: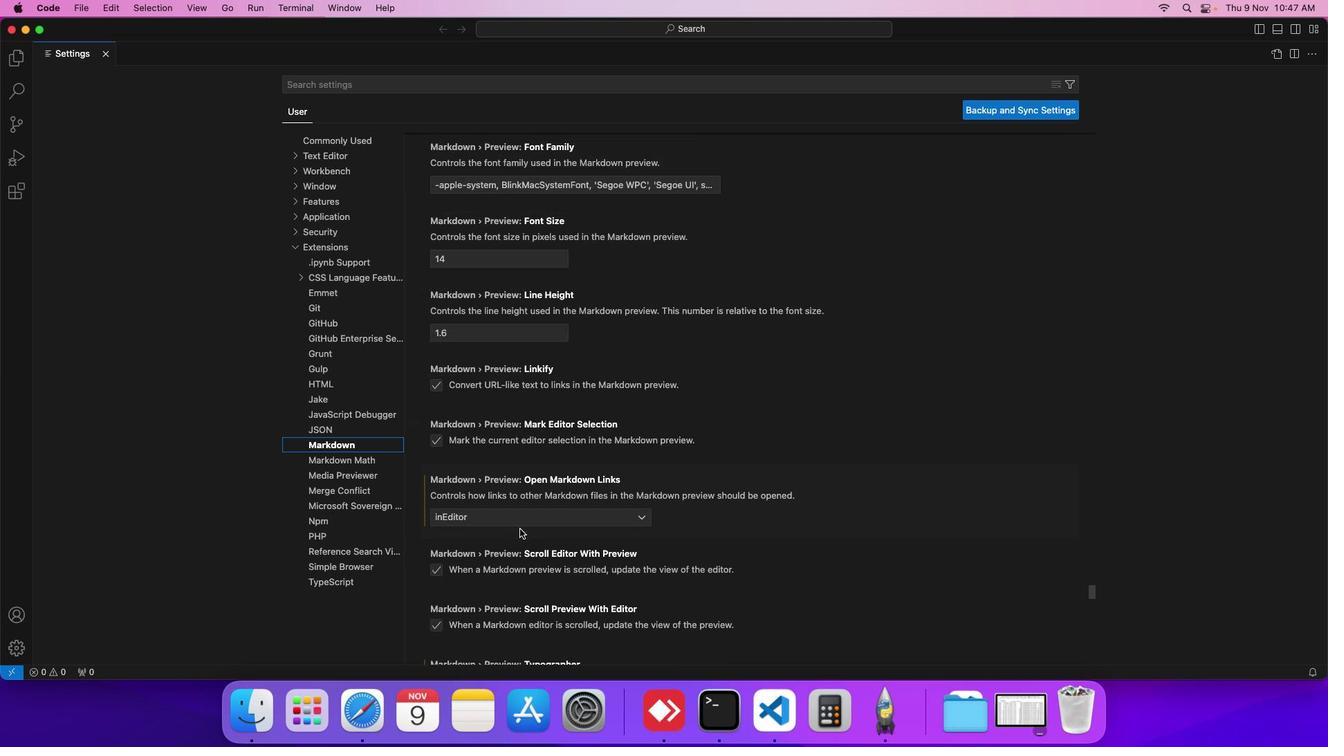 
Action: Mouse scrolled (520, 529) with delta (0, 0)
Screenshot: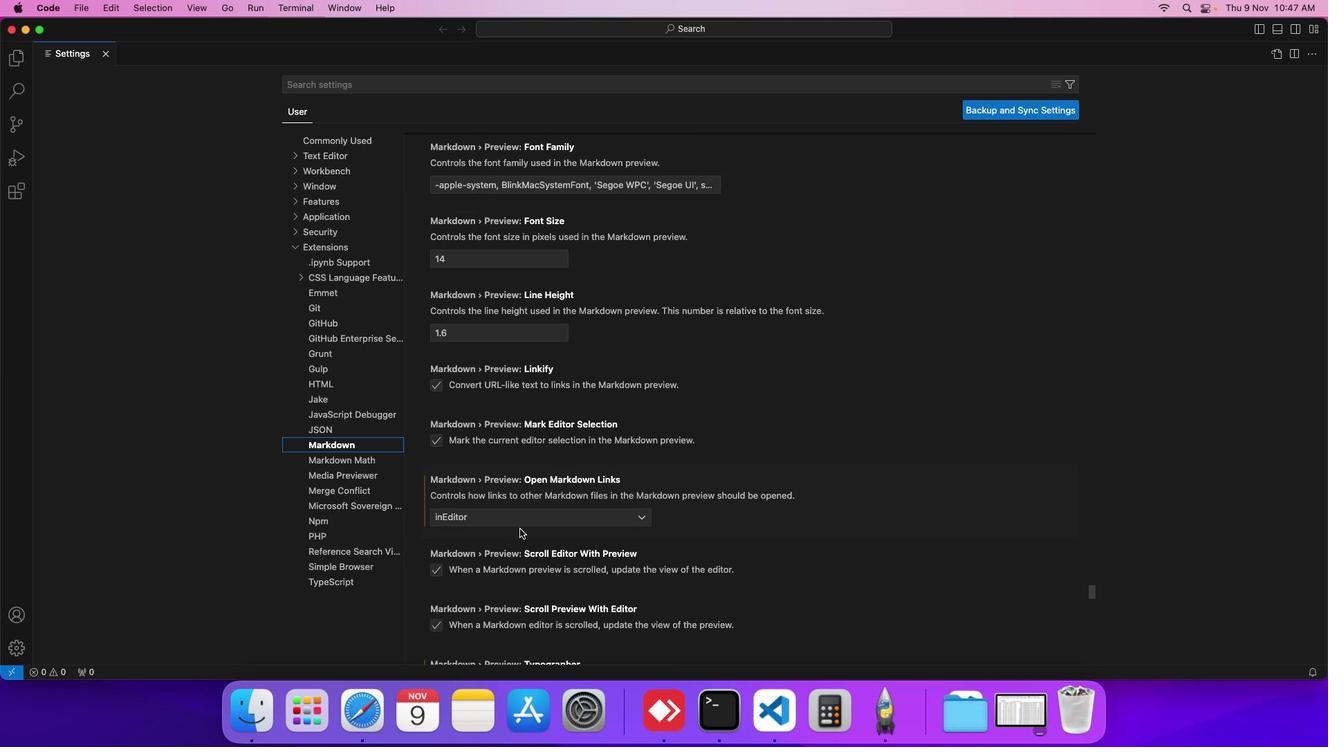 
Action: Mouse scrolled (520, 529) with delta (0, 0)
Screenshot: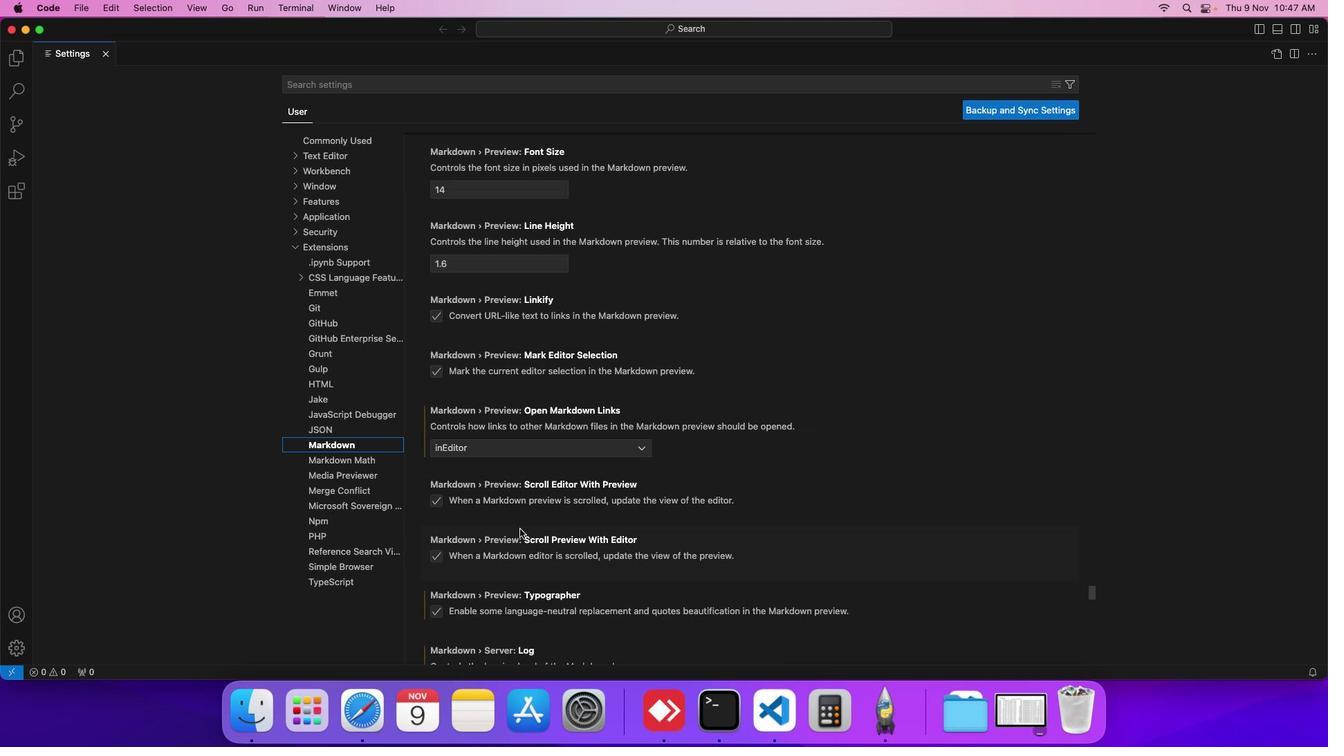 
Action: Mouse scrolled (520, 529) with delta (0, 0)
Screenshot: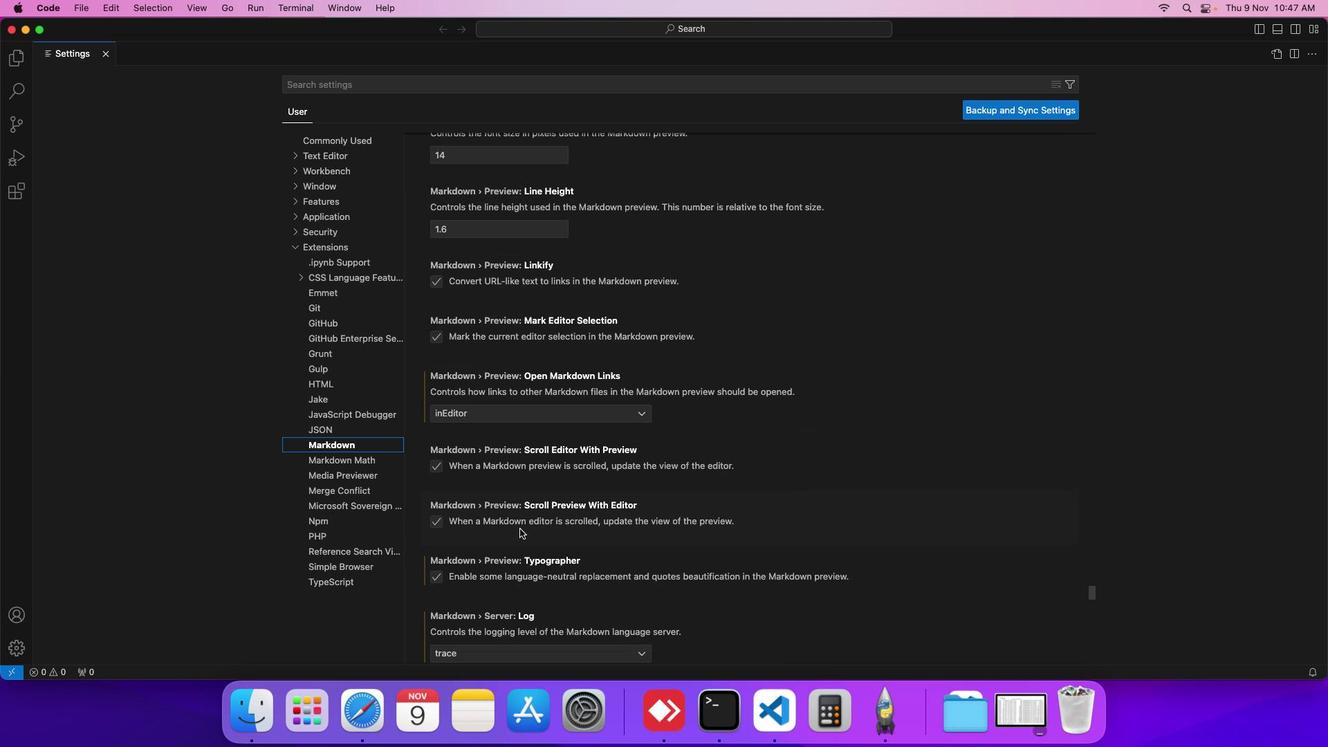 
Action: Mouse scrolled (520, 529) with delta (0, 0)
Screenshot: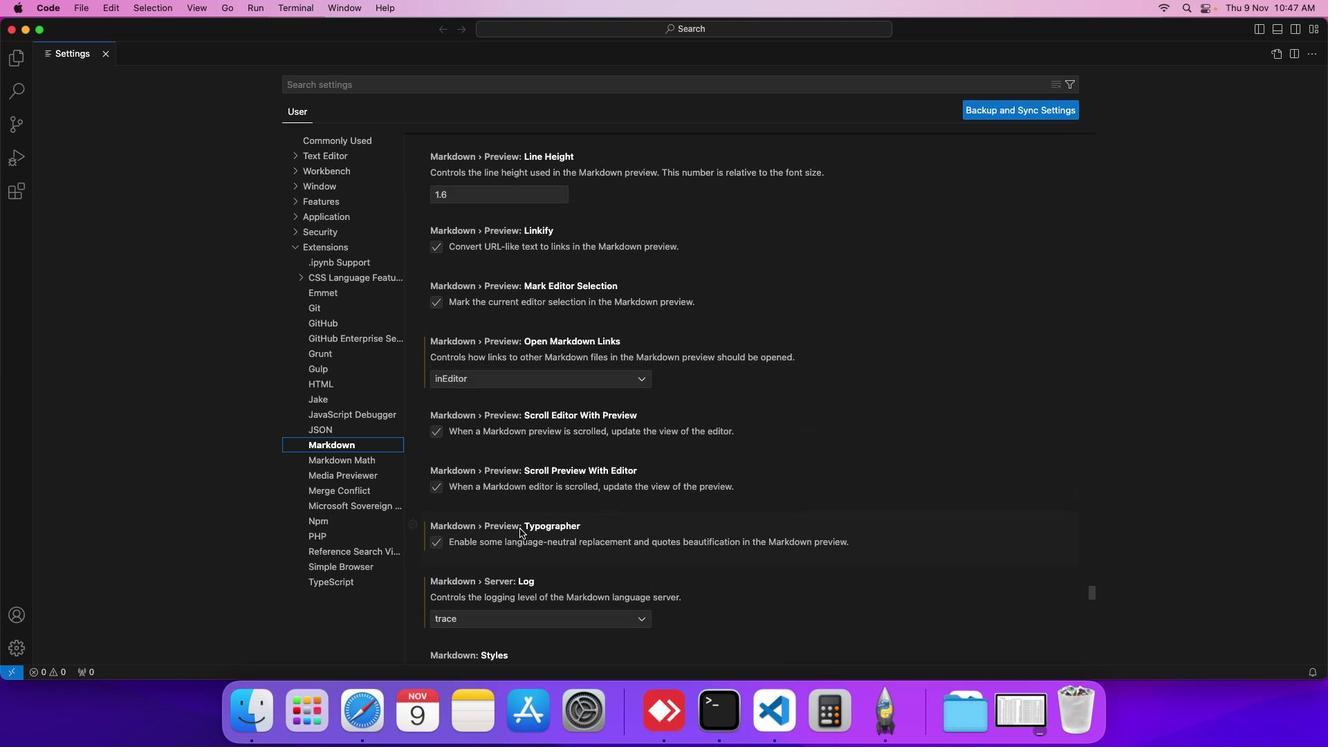 
Action: Mouse scrolled (520, 529) with delta (0, 0)
Screenshot: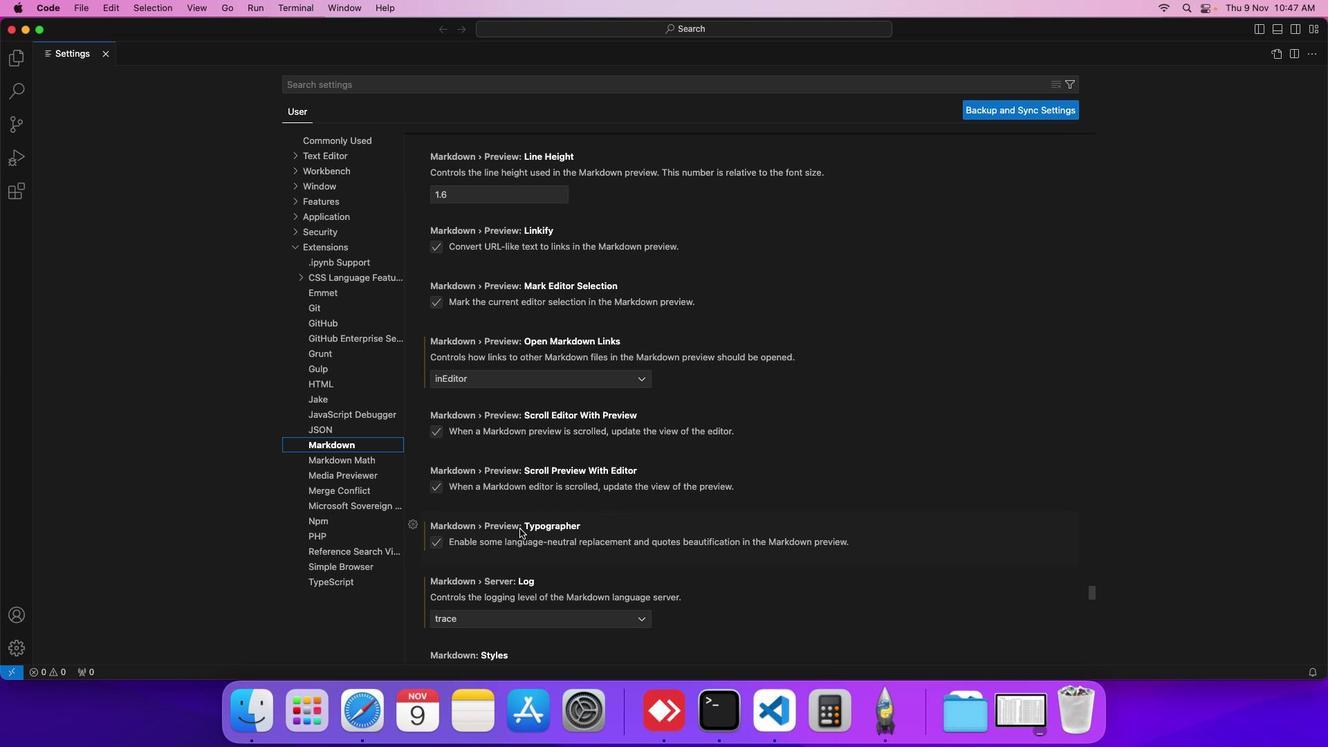 
Action: Mouse scrolled (520, 529) with delta (0, 0)
Screenshot: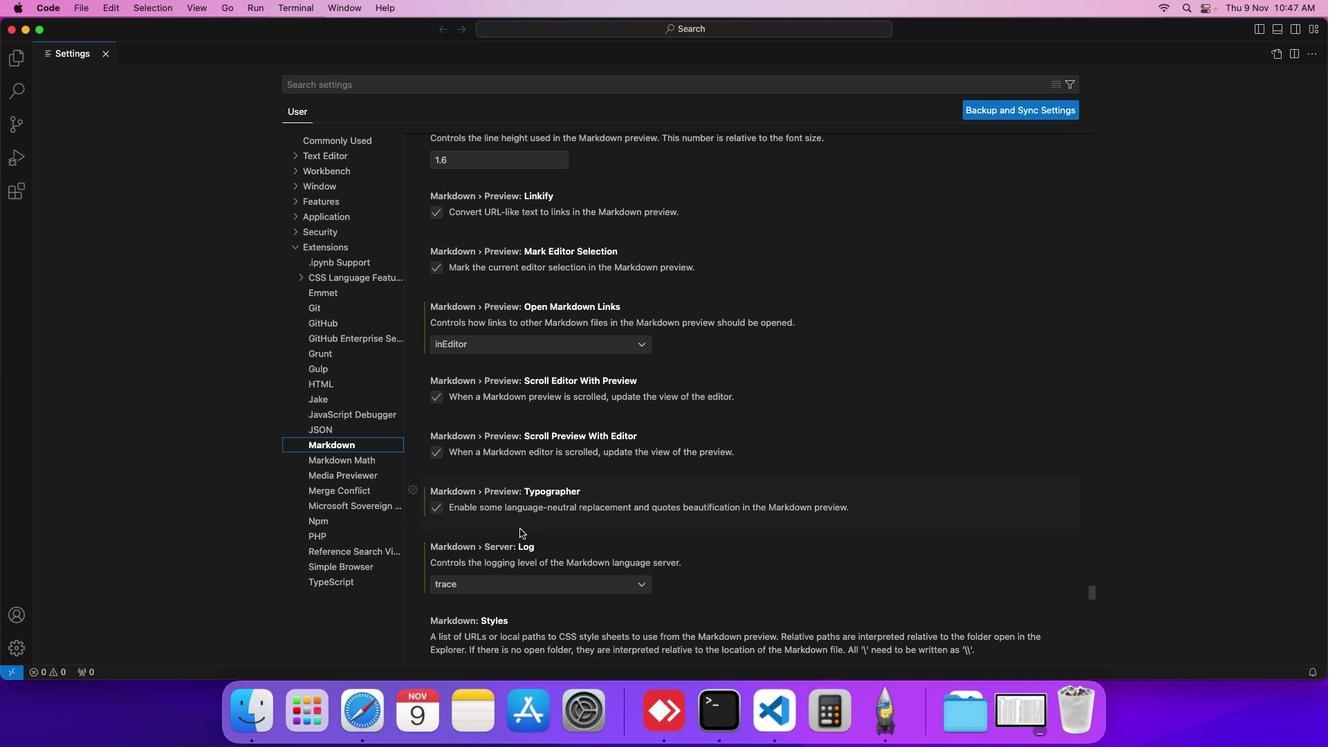 
Action: Mouse scrolled (520, 529) with delta (0, 0)
Screenshot: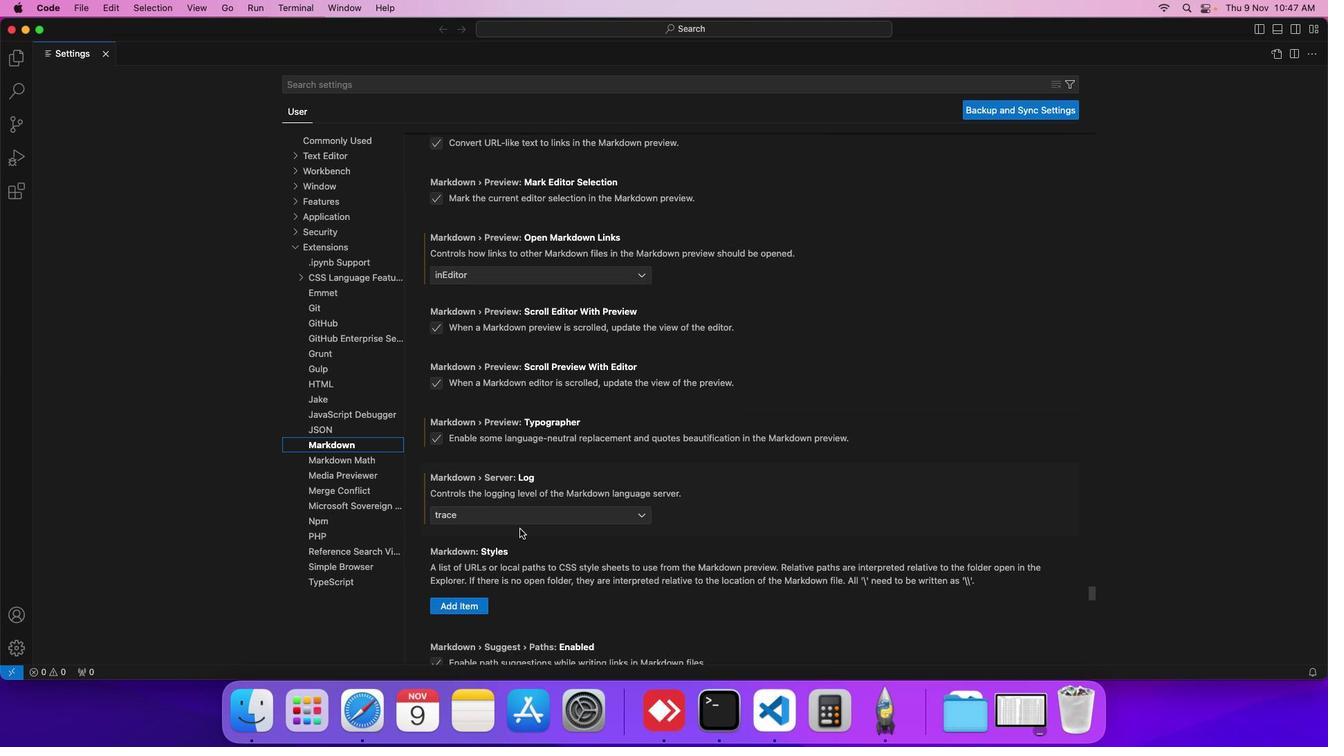 
Action: Mouse scrolled (520, 529) with delta (0, 0)
Screenshot: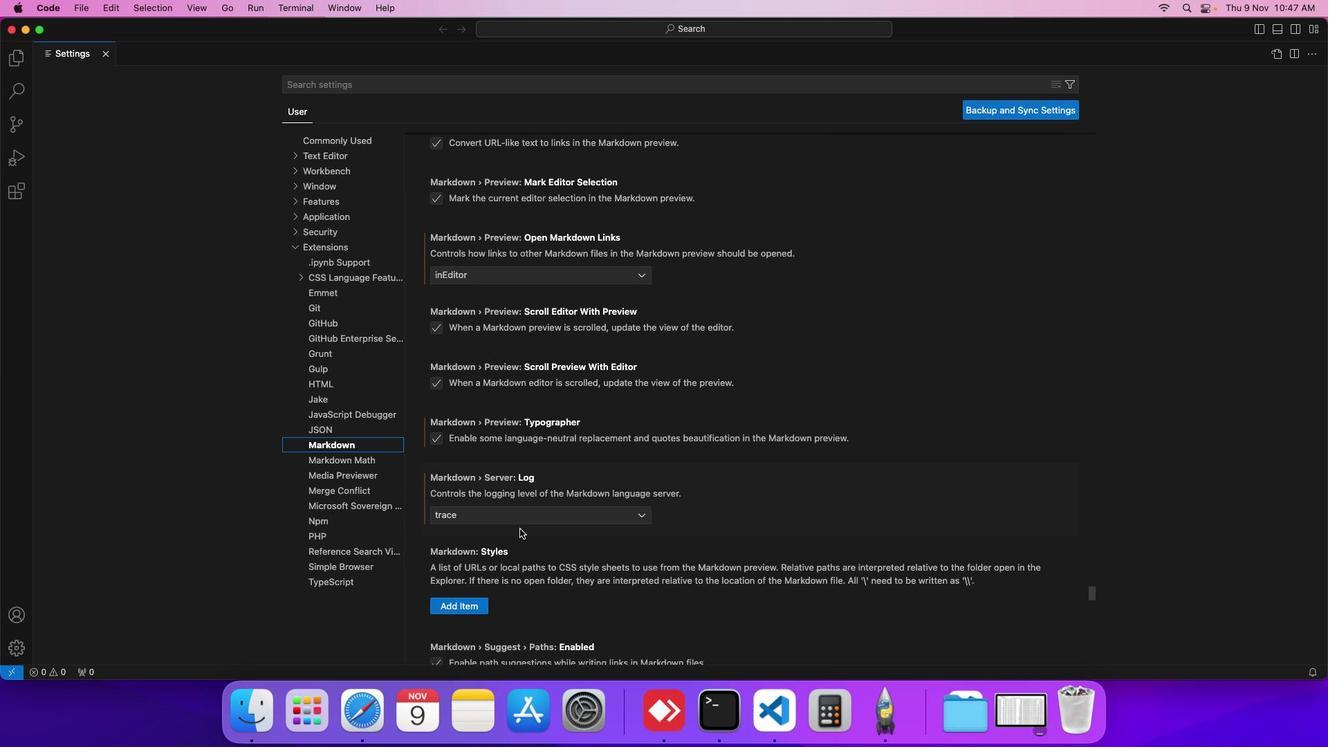
Action: Mouse scrolled (520, 529) with delta (0, 0)
Screenshot: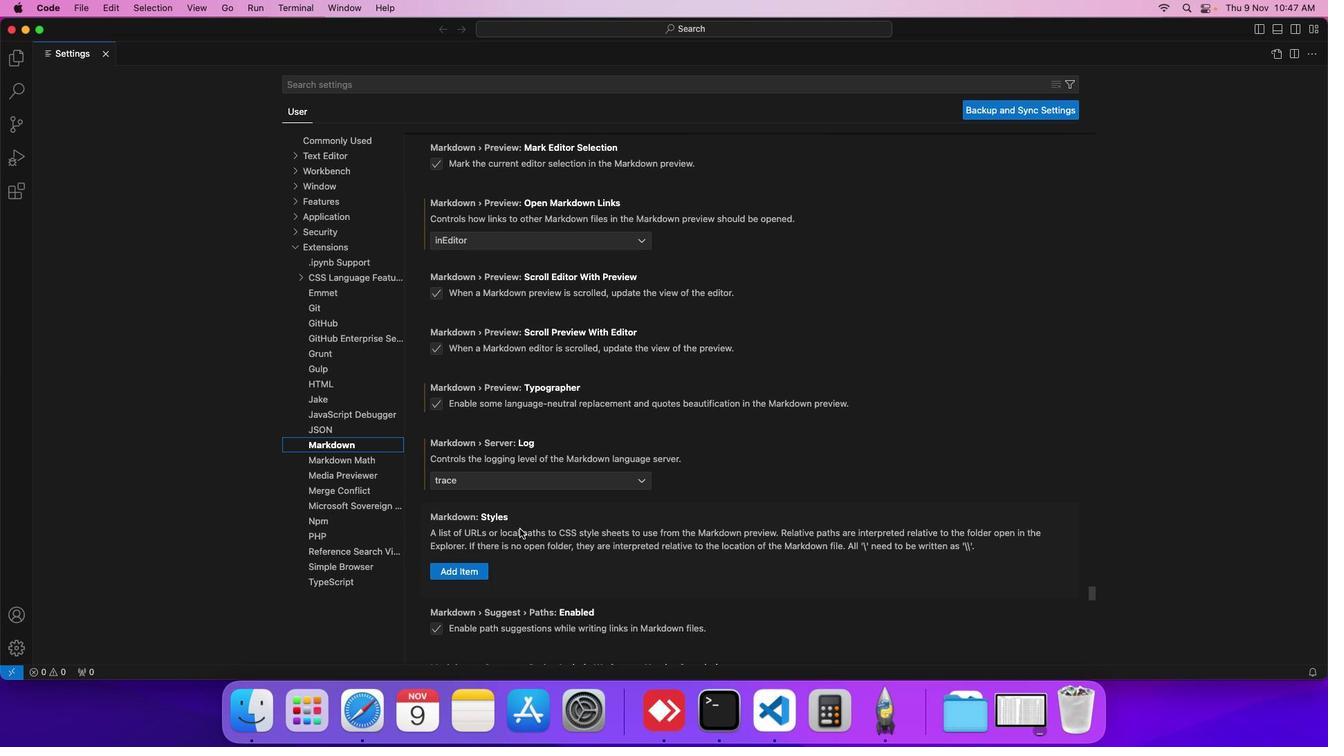 
Action: Mouse scrolled (520, 529) with delta (0, 0)
Screenshot: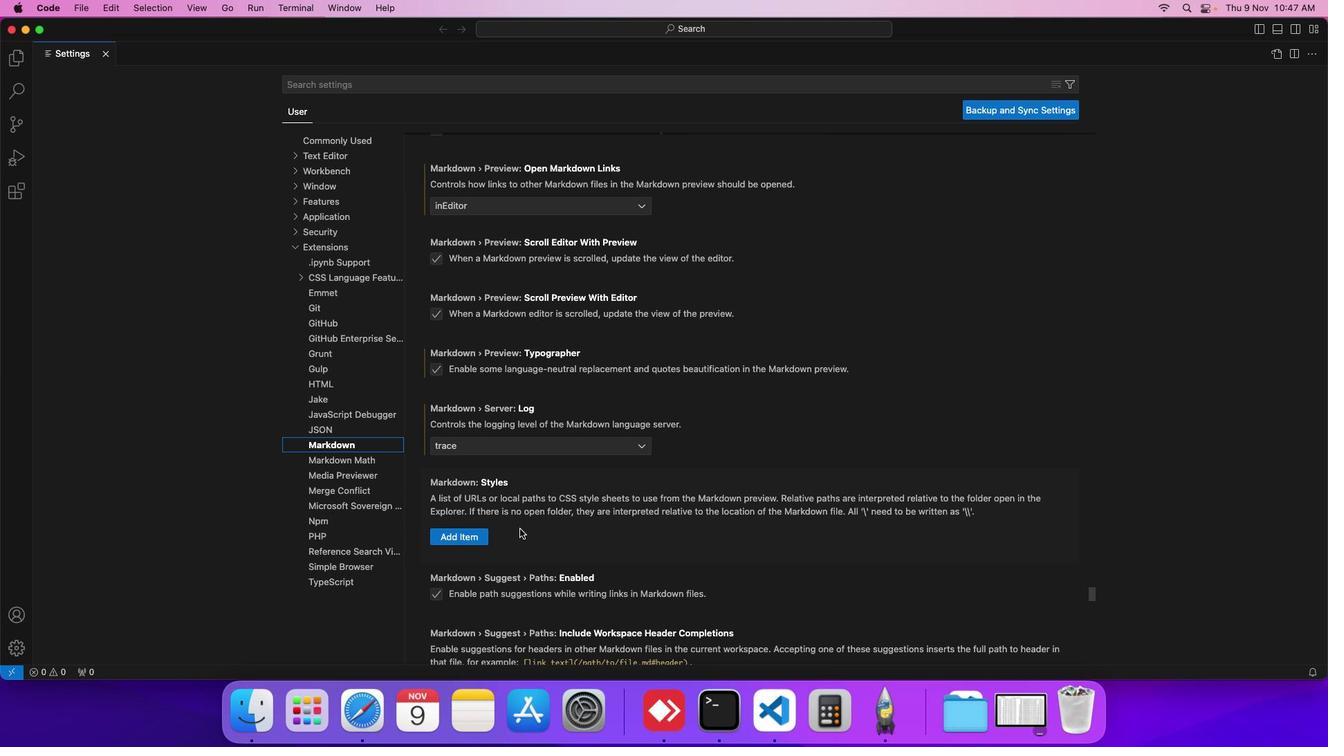 
Action: Mouse moved to (472, 529)
Screenshot: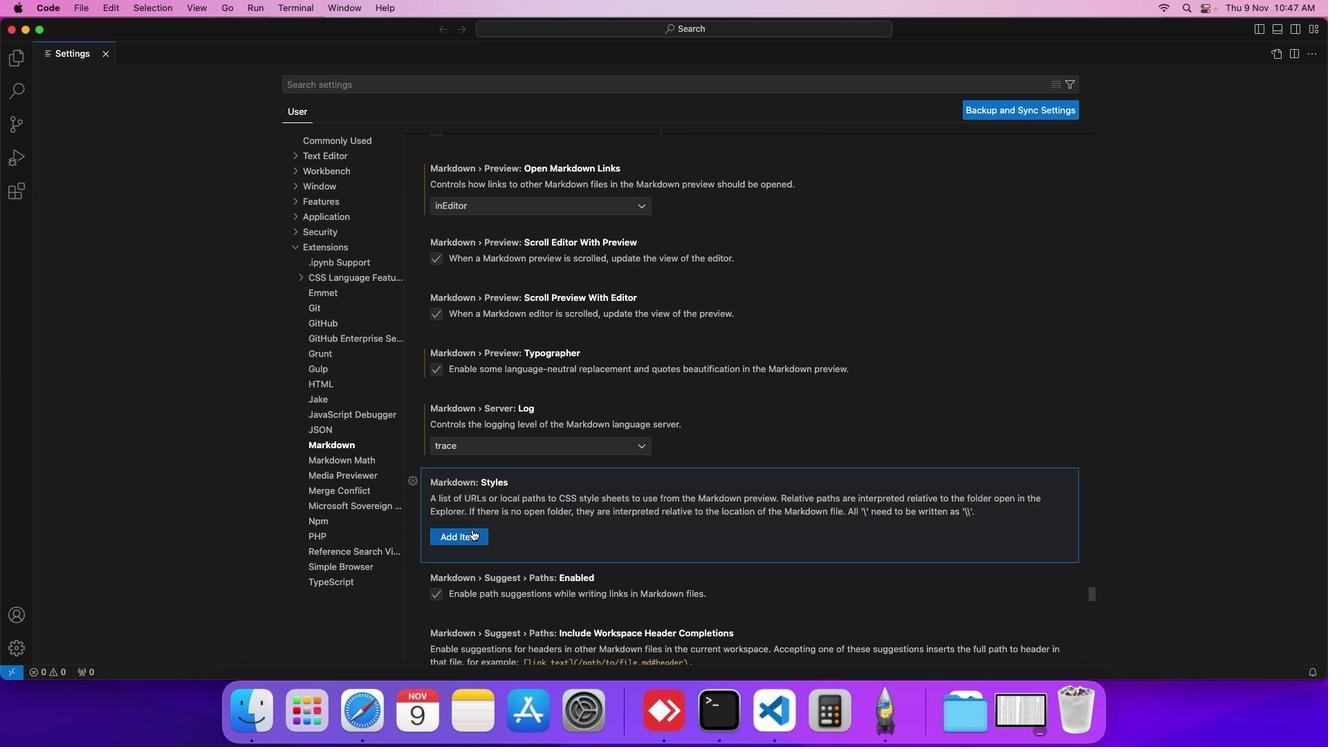 
Action: Mouse pressed left at (472, 529)
Screenshot: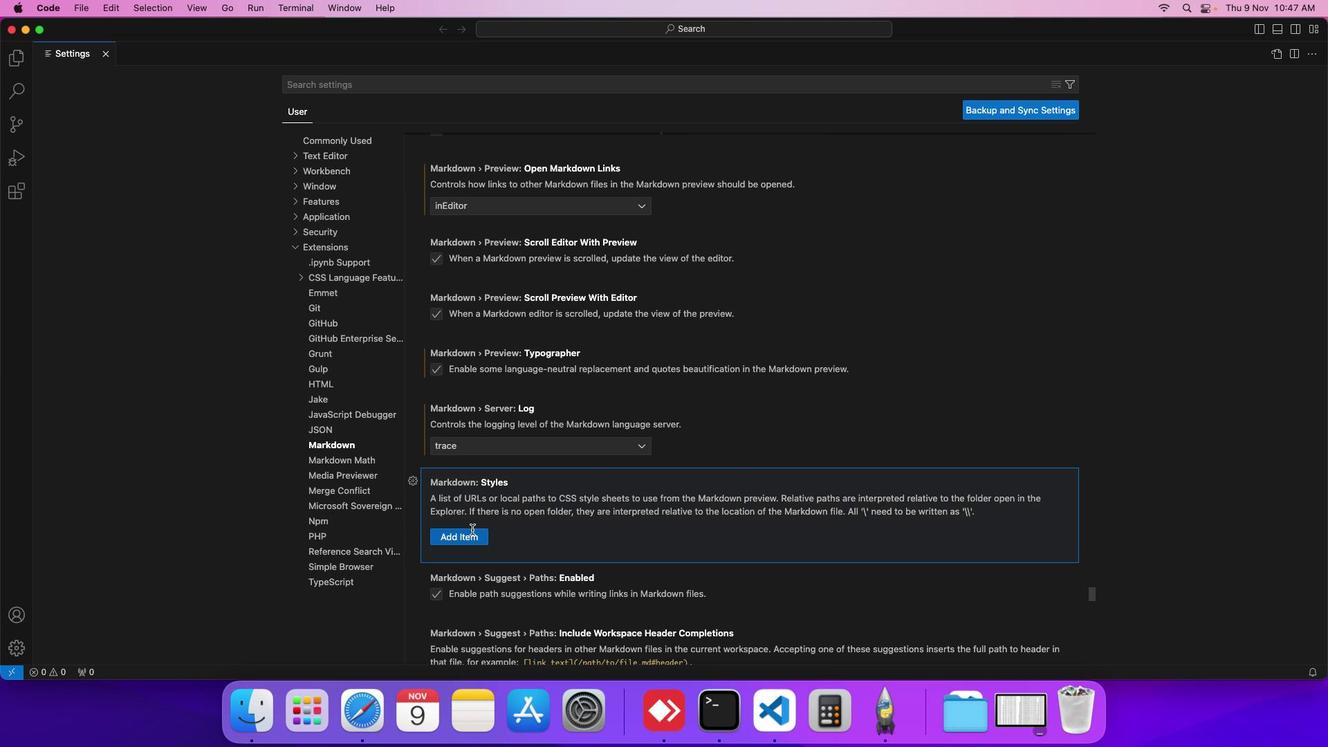 
Action: Mouse moved to (474, 530)
Screenshot: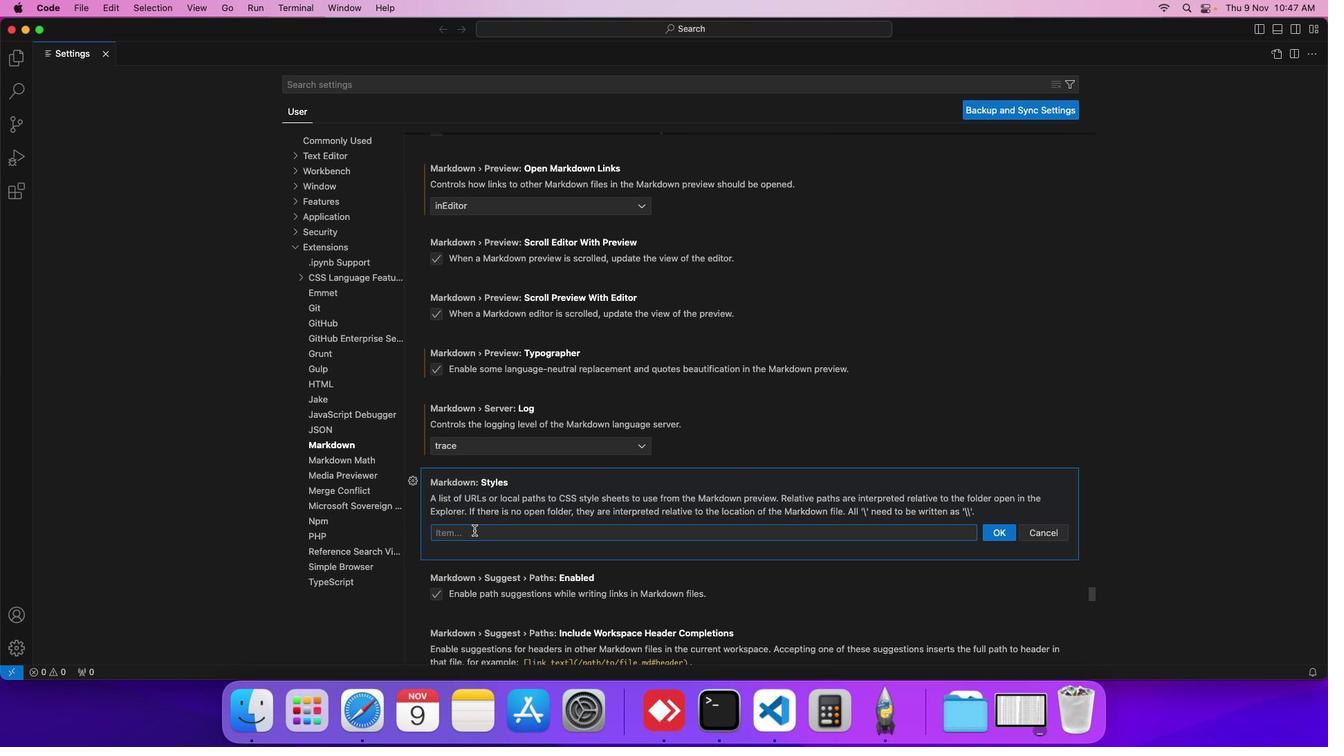 
